 Task: Add an event with the title Second Lunch and Learn: Effective Teamwork Strategies, date '2023/11/08', time 7:00 AM to 9:00 AMand add a description: Participants will understand the role of nonverbal cues, such as body language, facial expressions, and gestures, in communication. They will learn how to use nonverbal signals effectively to convey their message and understand the nonverbal cues of others.Select event color  Lavender . Add location for the event as: Delhi, India, logged in from the account softage.8@softage.netand send the event invitation to softage.5@softage.net and softage.6@softage.net. Set a reminder for the event Doesn't repeat
Action: Mouse moved to (73, 112)
Screenshot: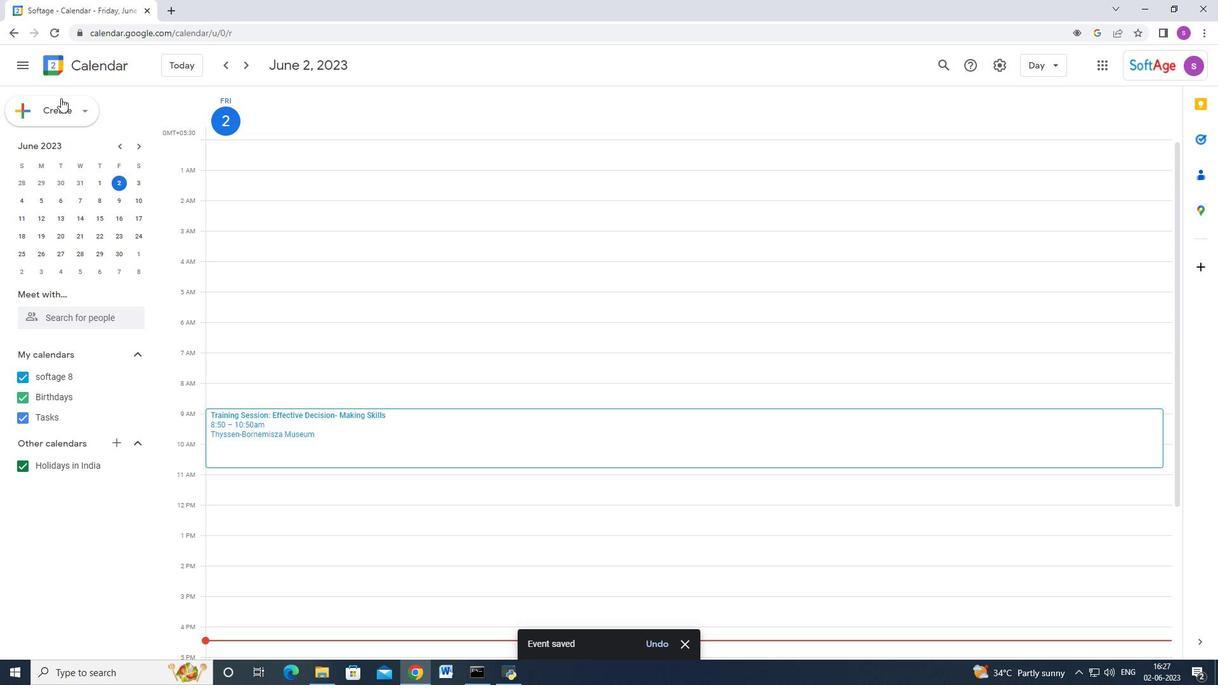 
Action: Mouse pressed left at (73, 112)
Screenshot: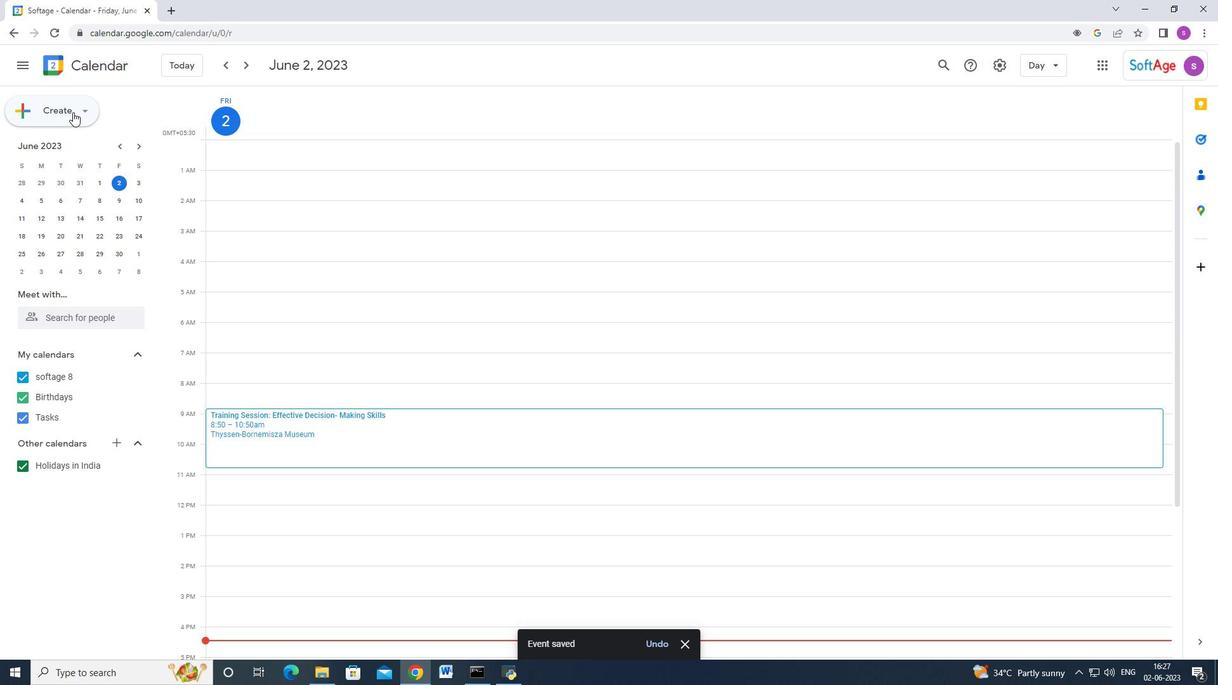 
Action: Mouse moved to (62, 140)
Screenshot: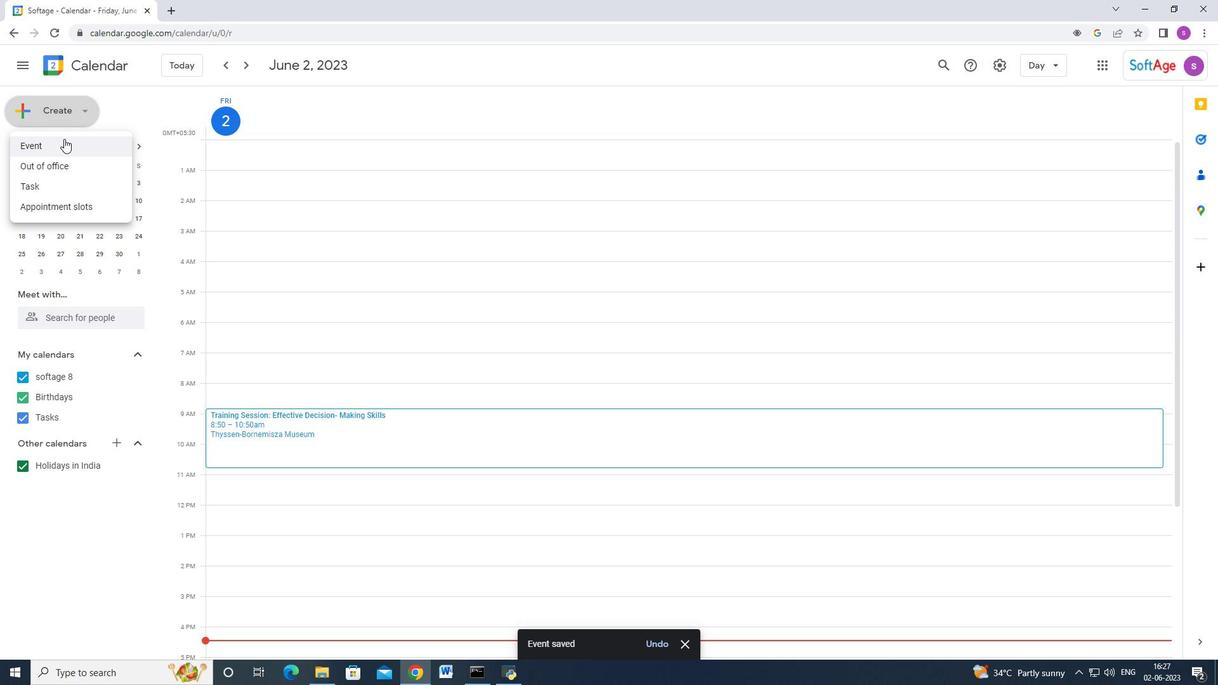 
Action: Mouse pressed left at (62, 140)
Screenshot: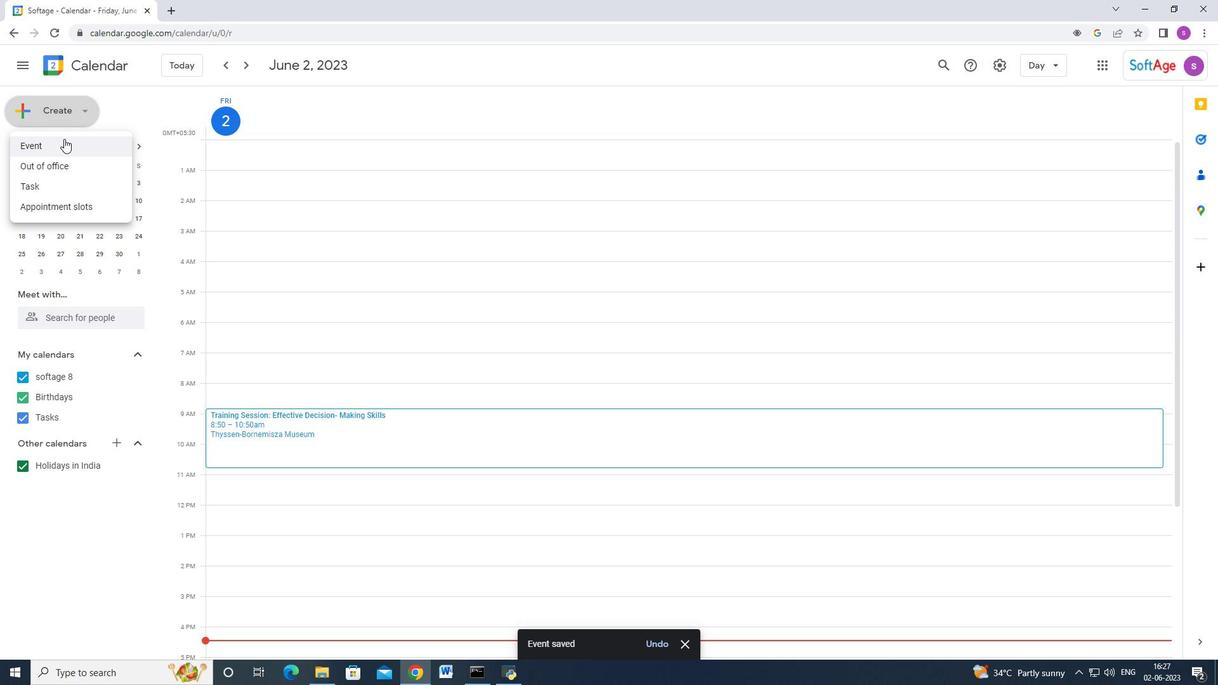 
Action: Mouse moved to (657, 358)
Screenshot: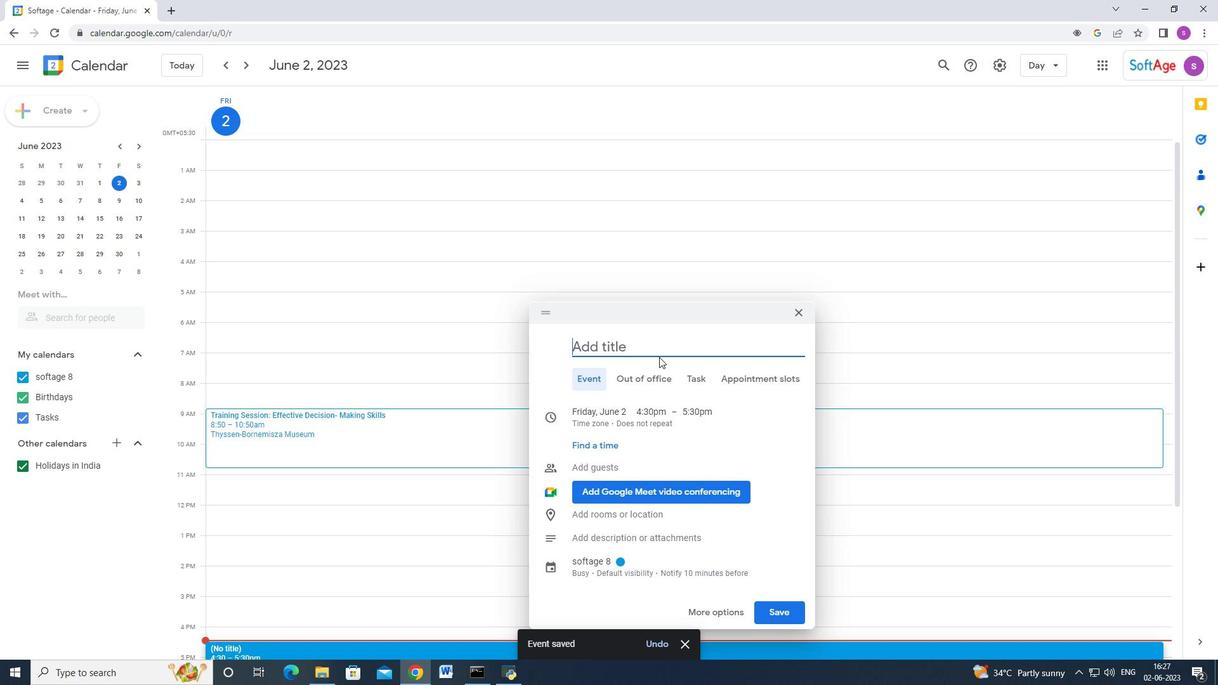 
Action: Key pressed <Key.shift_r>Aw<Key.backspace><Key.backspace><Key.shift_r>Secib<Key.backspace><Key.backspace>ond<Key.space><Key.shift>Lunch<Key.space>and<Key.space><Key.shift>Learn<Key.shift>:<Key.space><Key.shift_r>Effective<Key.space><Key.shift>Teamwork<Key.space><Key.shift_r>Strategies
Screenshot: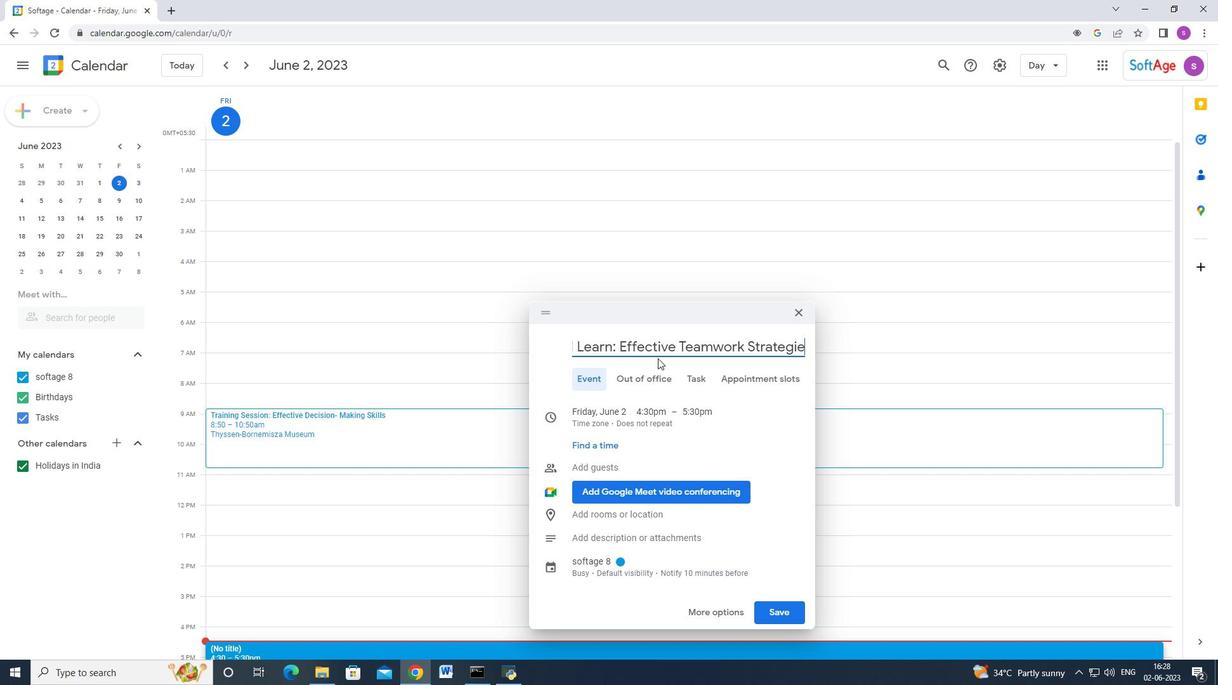 
Action: Mouse moved to (723, 613)
Screenshot: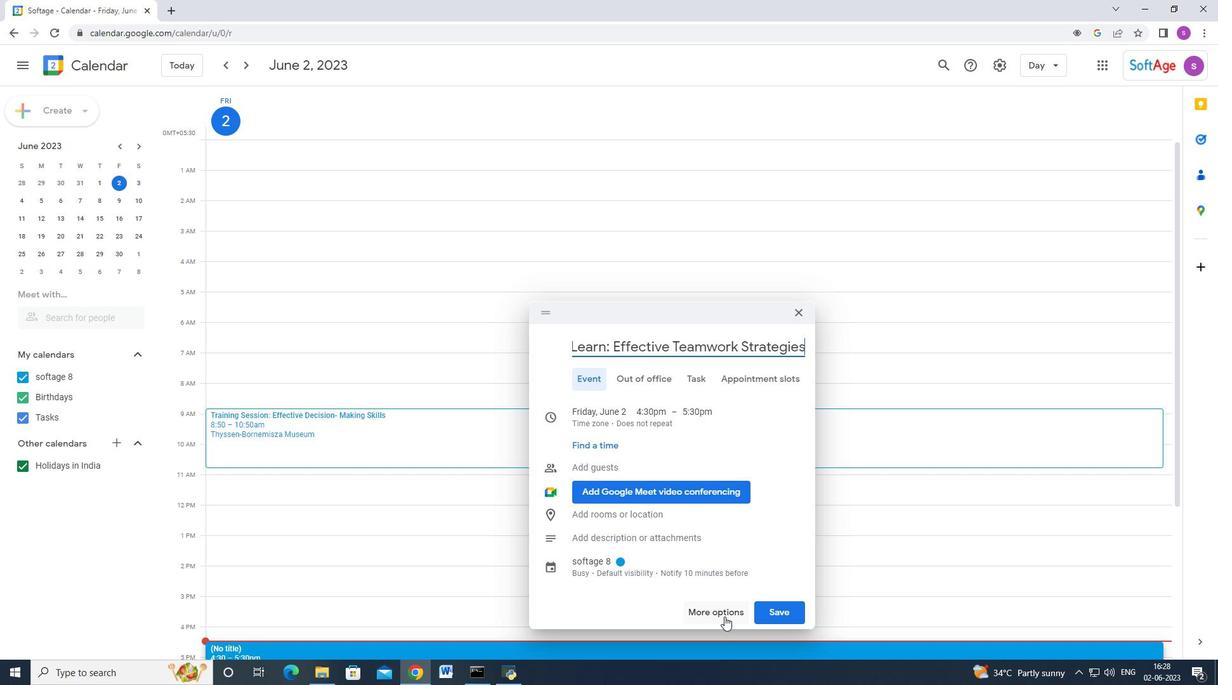 
Action: Mouse pressed left at (723, 613)
Screenshot: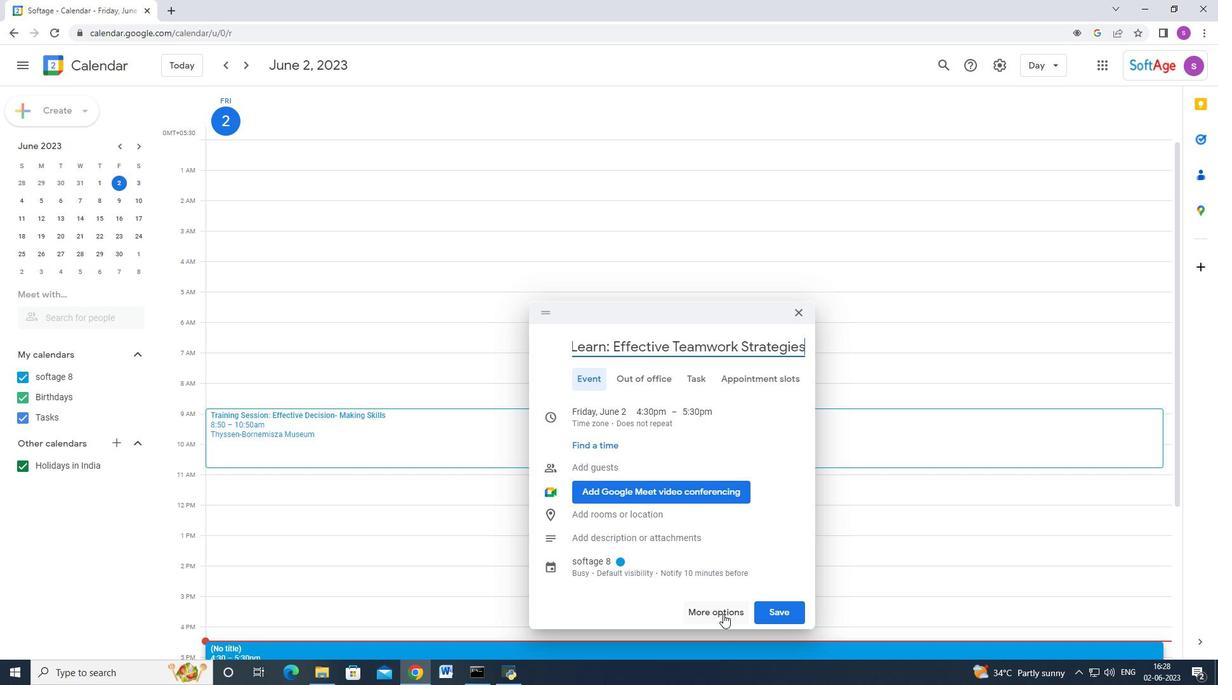 
Action: Mouse moved to (159, 445)
Screenshot: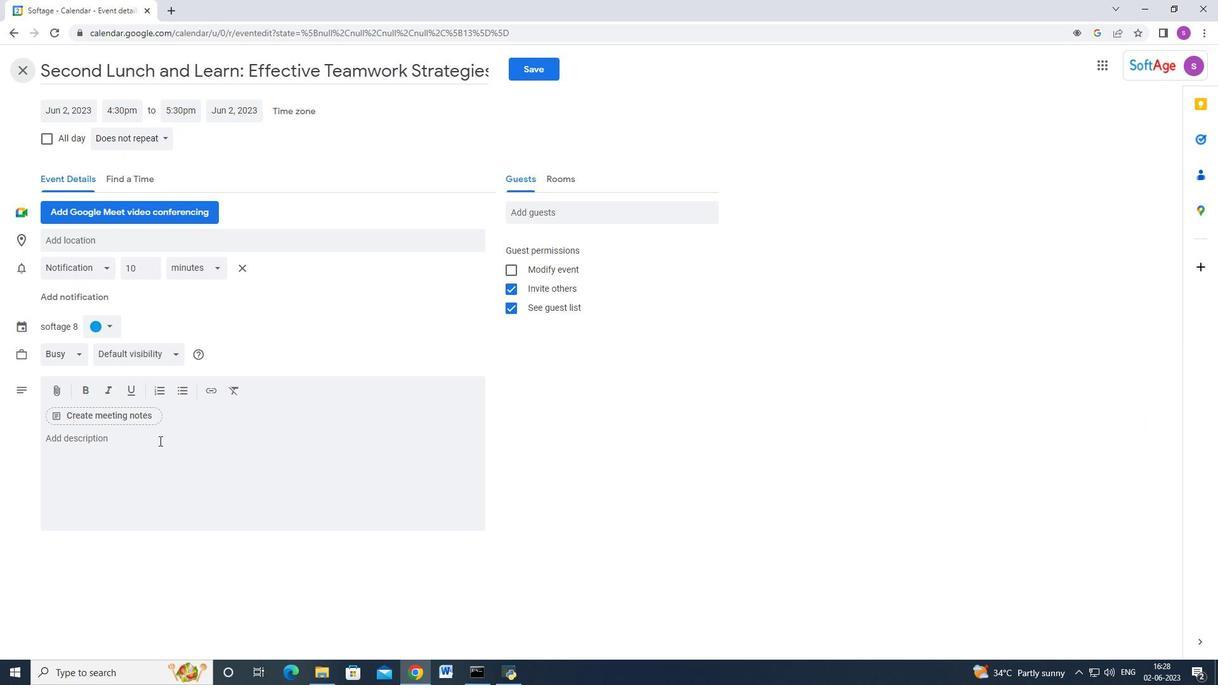 
Action: Mouse pressed left at (159, 445)
Screenshot: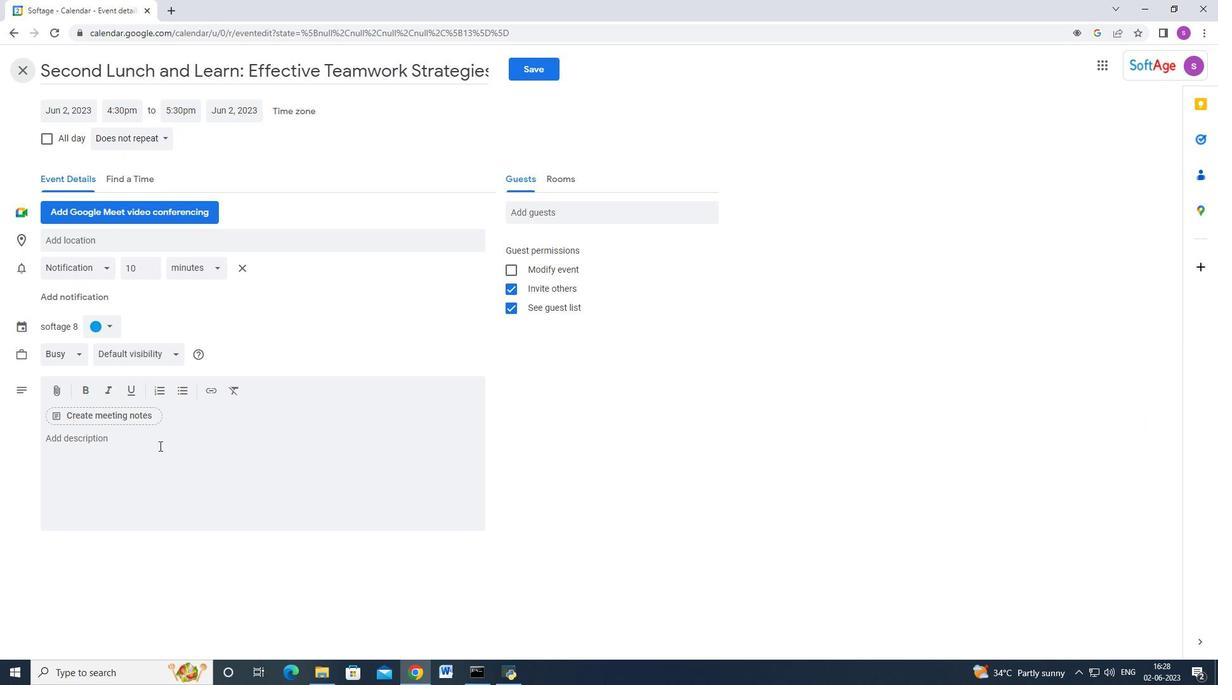 
Action: Mouse moved to (75, 107)
Screenshot: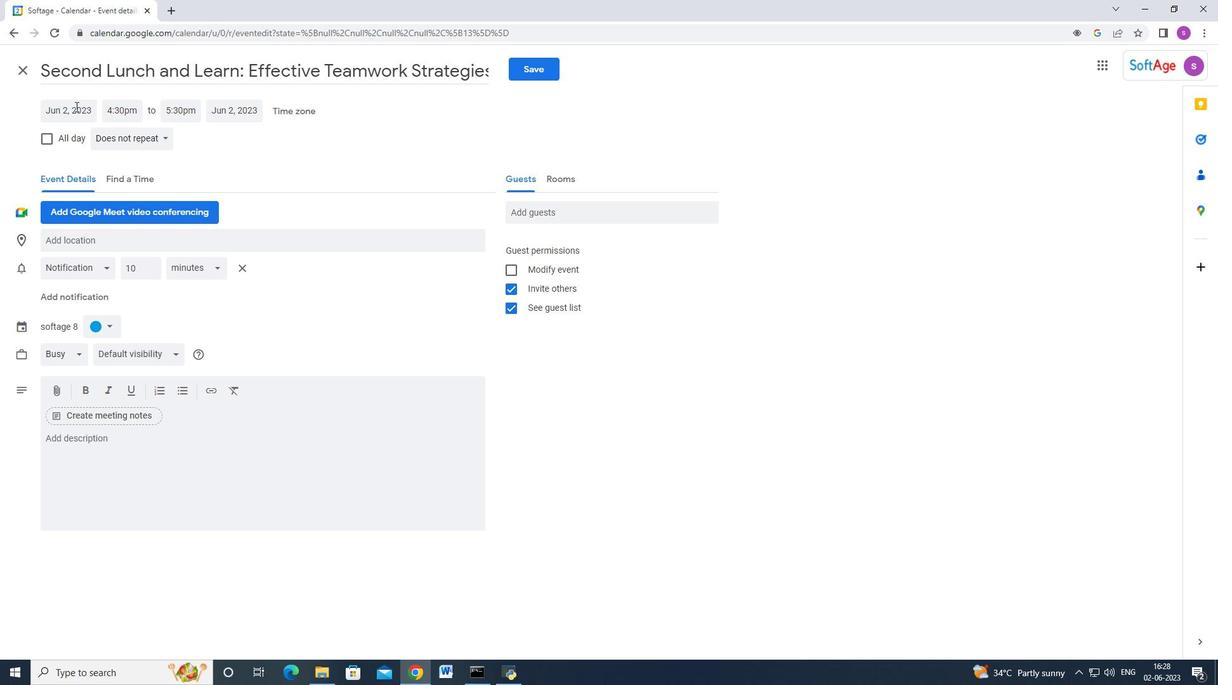 
Action: Mouse pressed left at (75, 107)
Screenshot: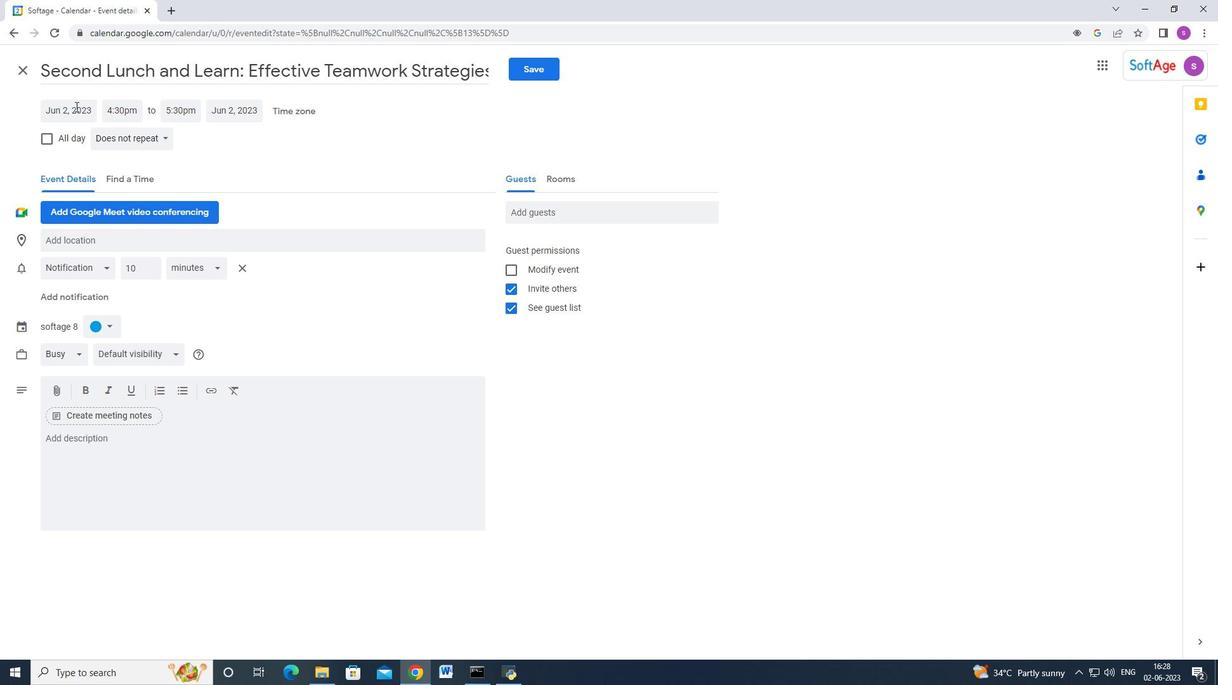 
Action: Mouse moved to (204, 134)
Screenshot: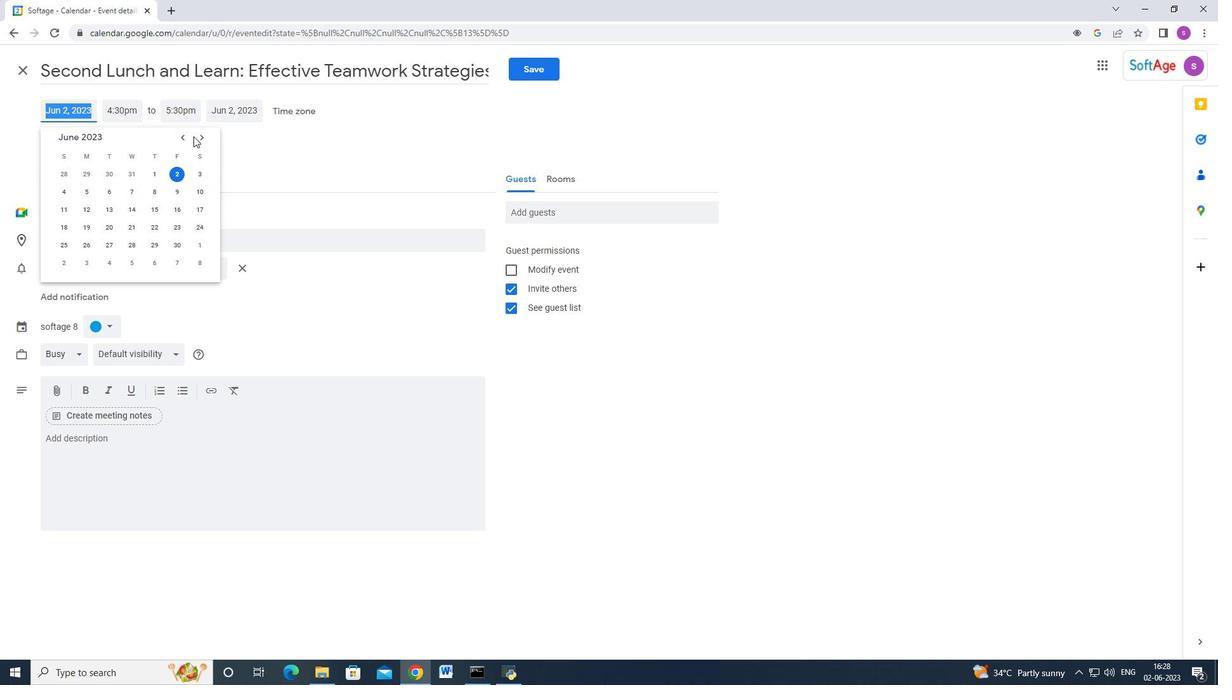 
Action: Mouse pressed left at (204, 134)
Screenshot: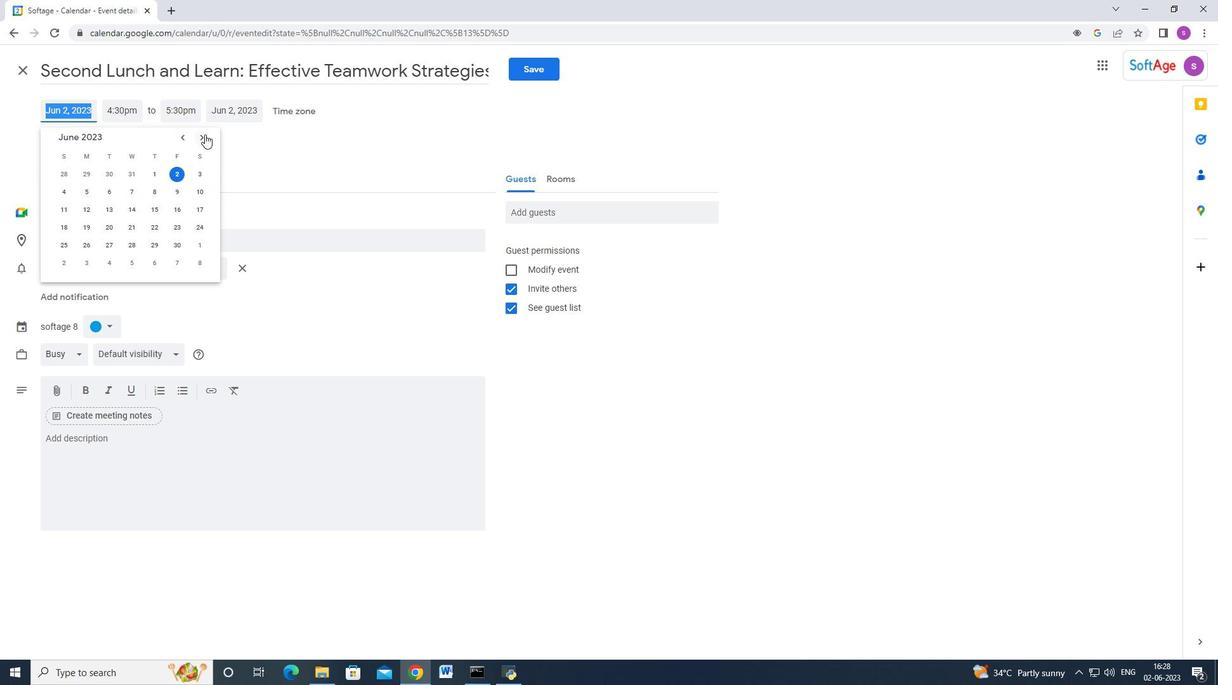 
Action: Mouse pressed left at (204, 134)
Screenshot: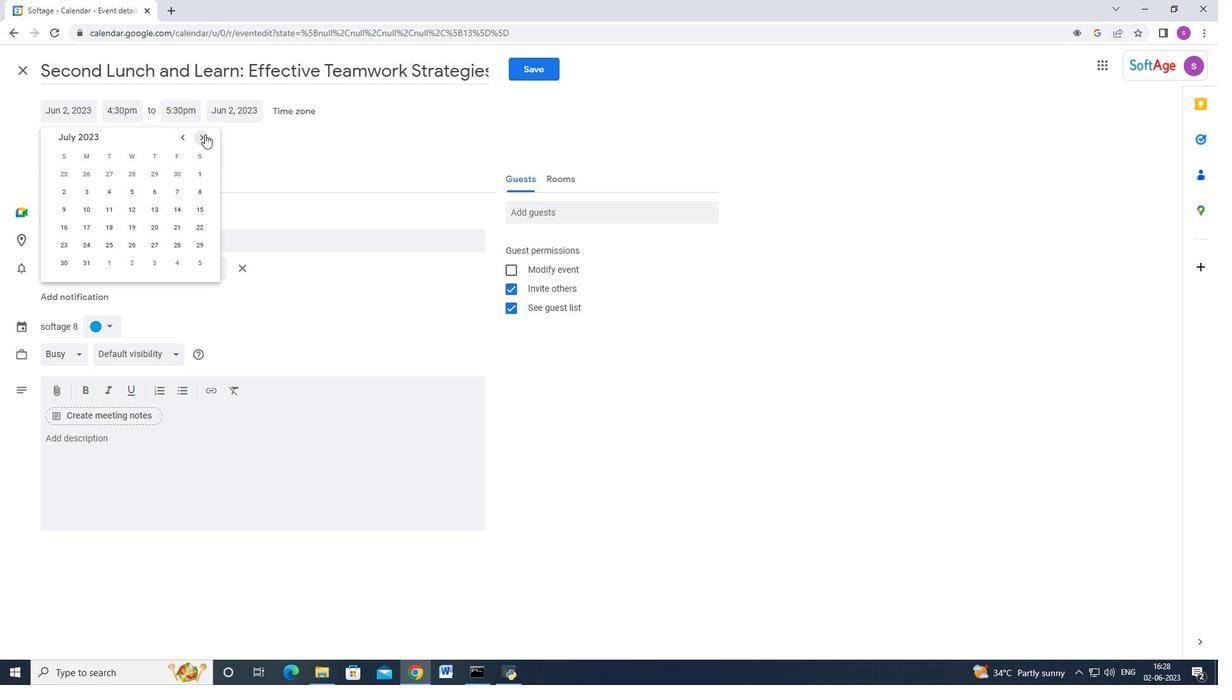 
Action: Mouse pressed left at (204, 134)
Screenshot: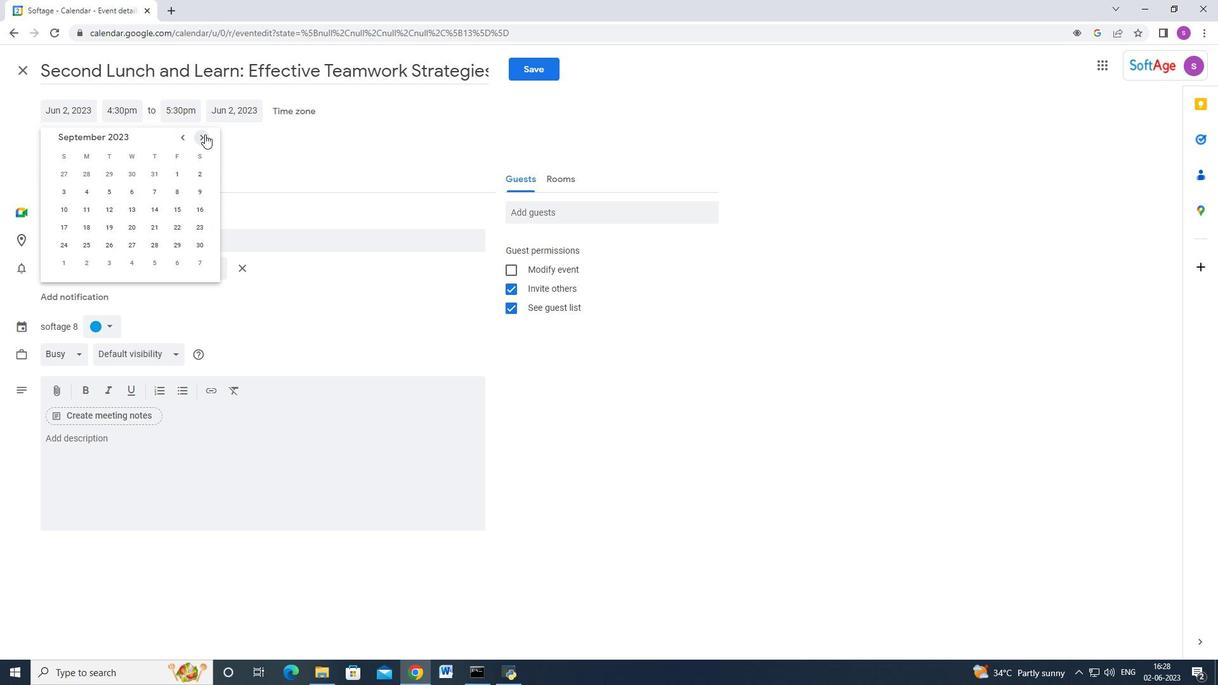 
Action: Mouse pressed left at (204, 134)
Screenshot: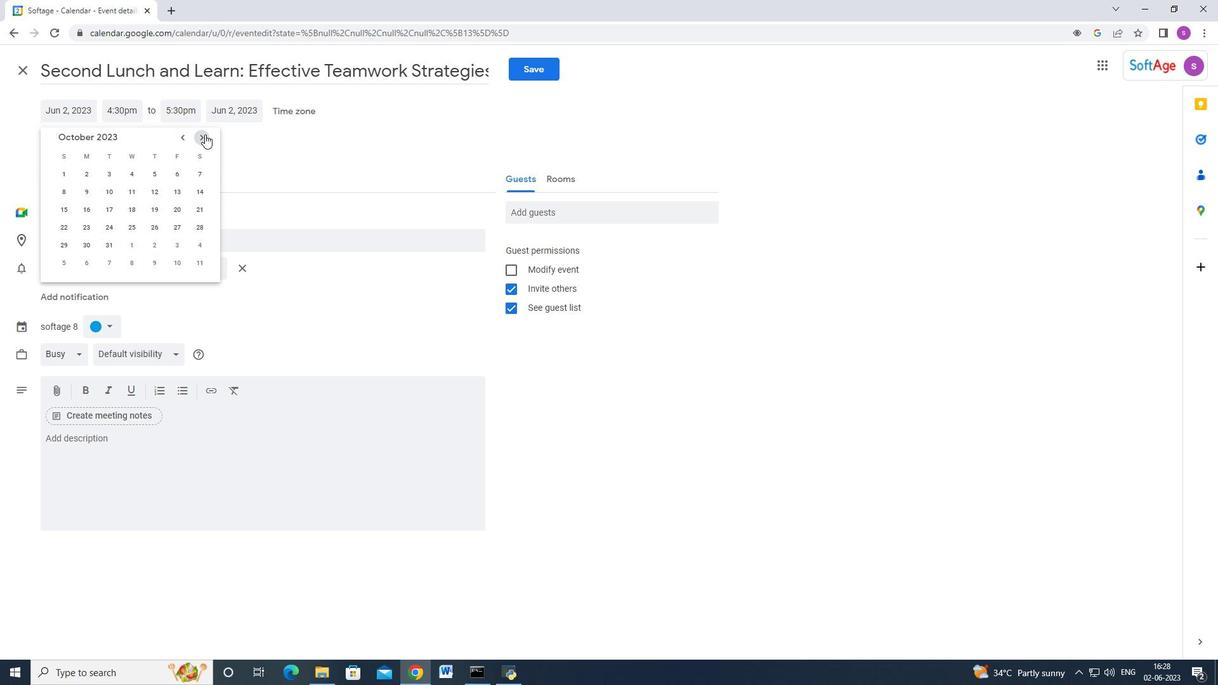 
Action: Mouse moved to (204, 134)
Screenshot: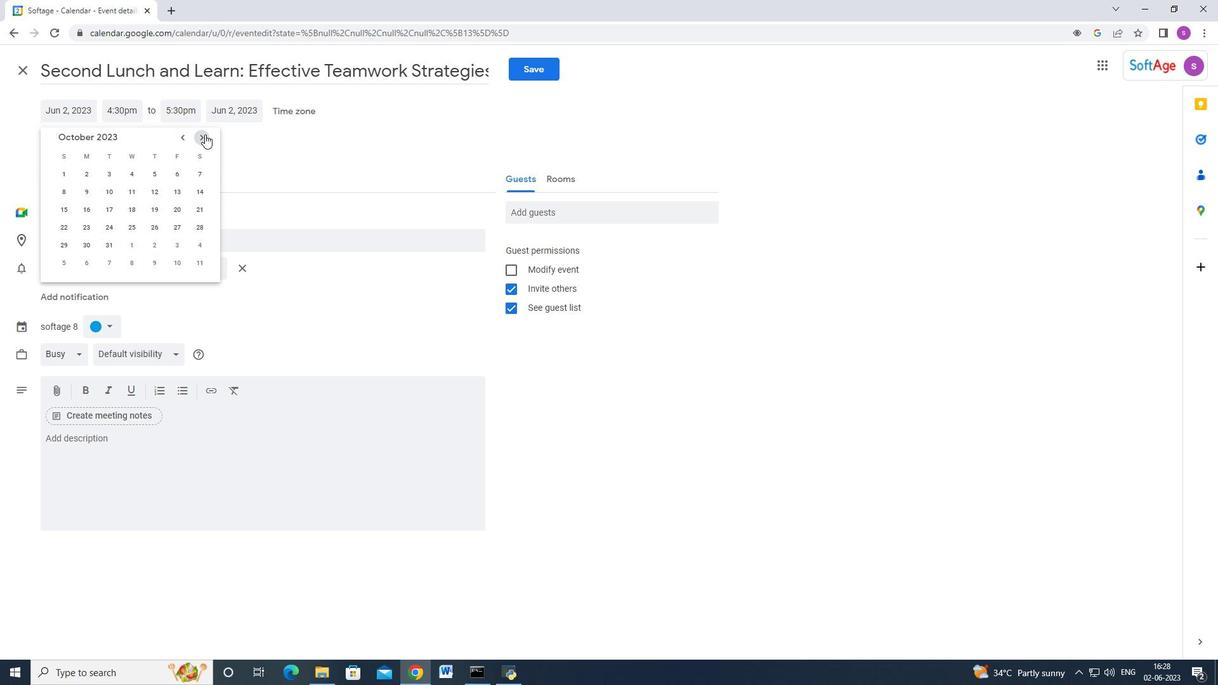 
Action: Mouse pressed left at (204, 134)
Screenshot: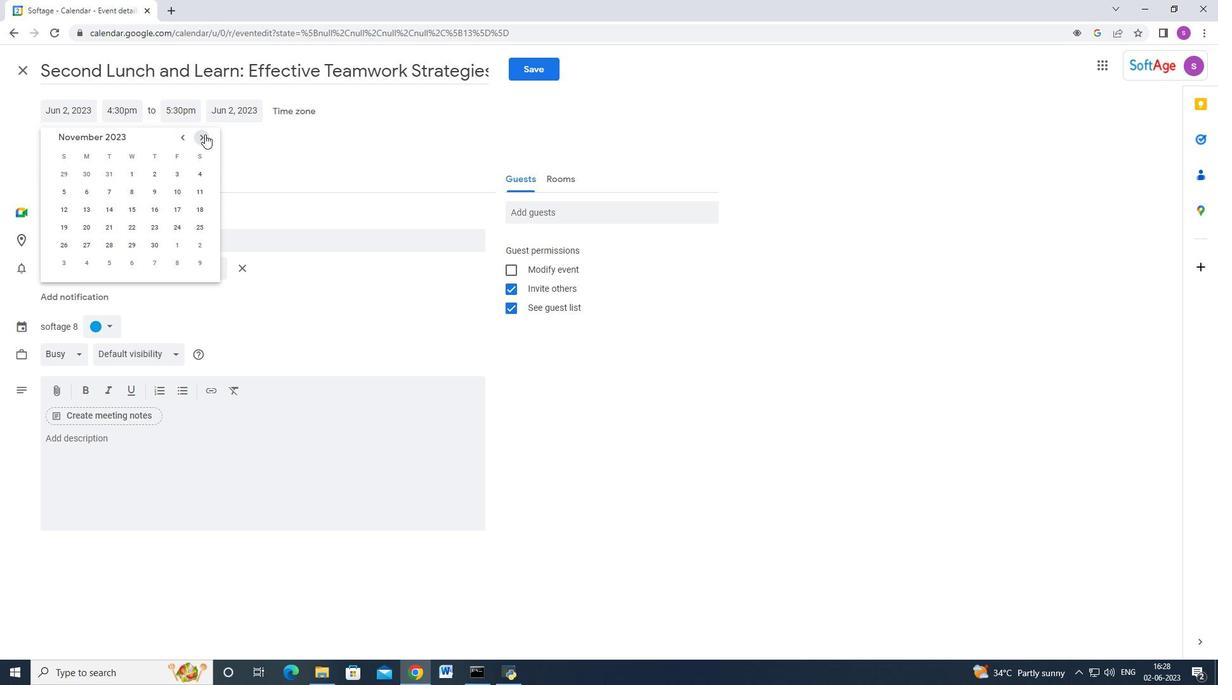 
Action: Mouse moved to (186, 135)
Screenshot: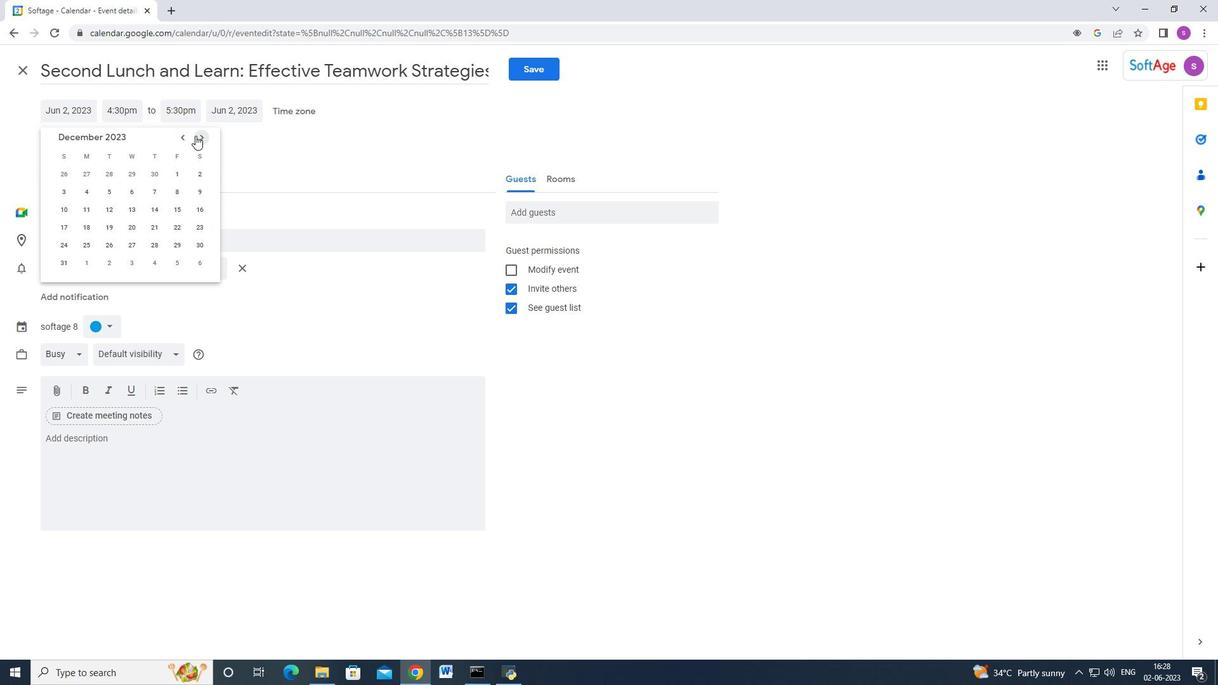 
Action: Mouse pressed left at (186, 135)
Screenshot: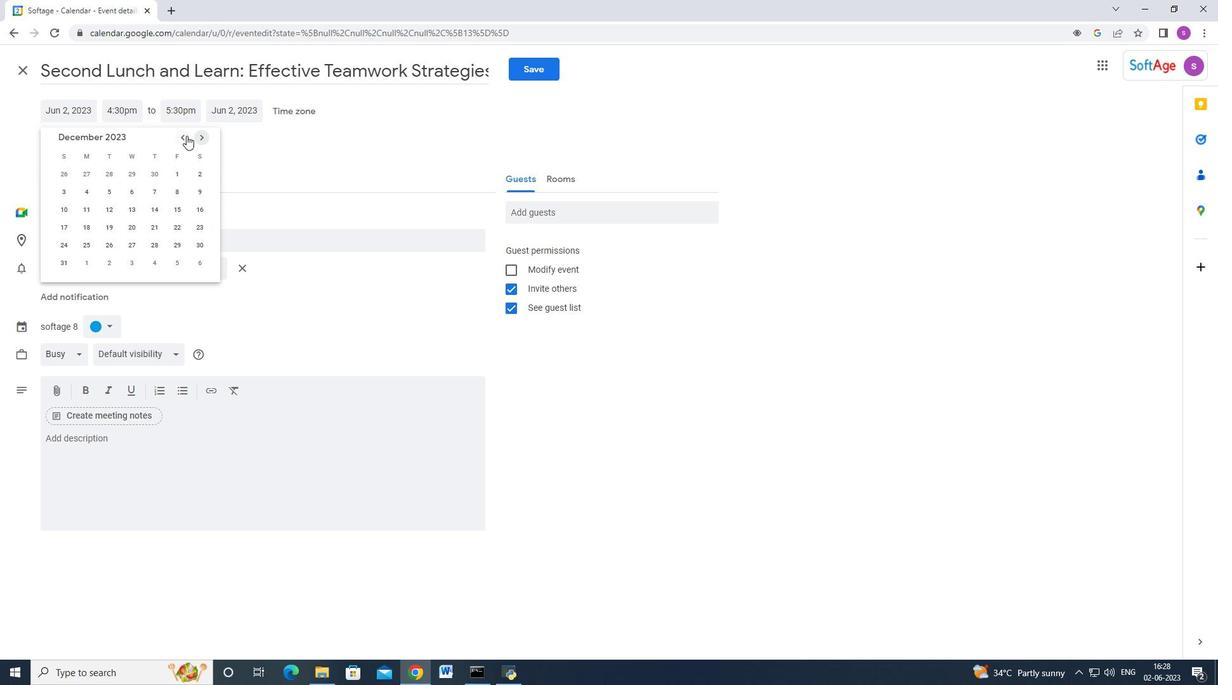 
Action: Mouse moved to (134, 188)
Screenshot: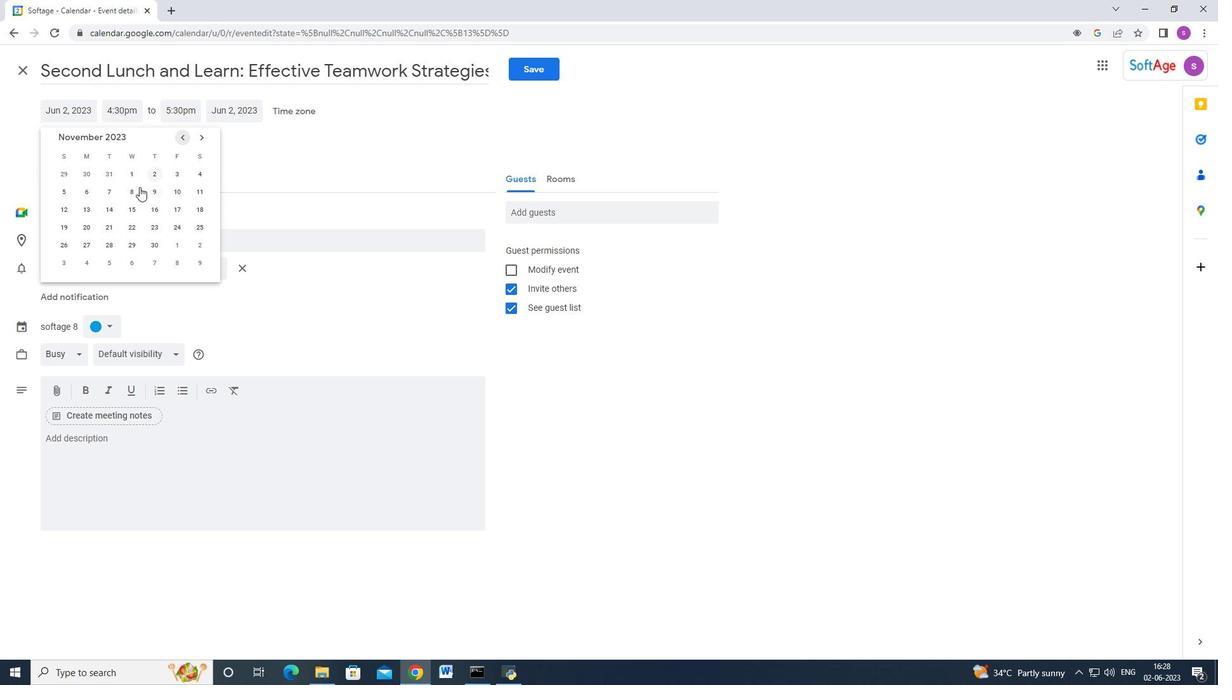 
Action: Mouse pressed left at (134, 188)
Screenshot: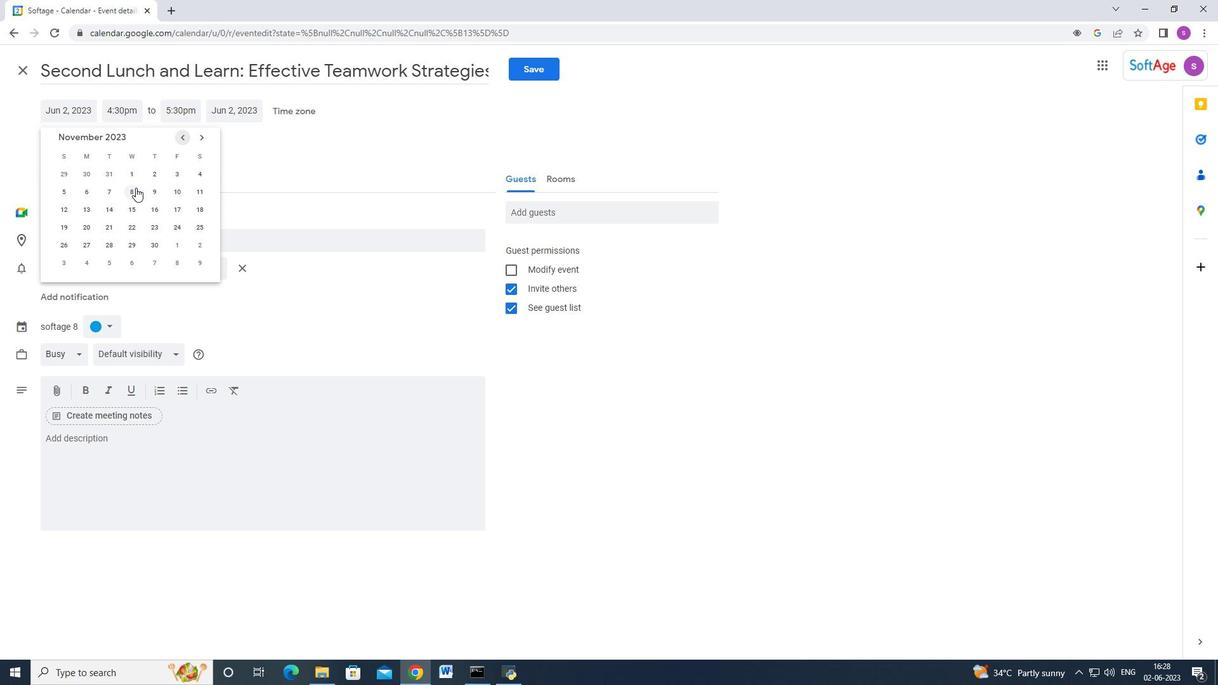 
Action: Mouse moved to (136, 112)
Screenshot: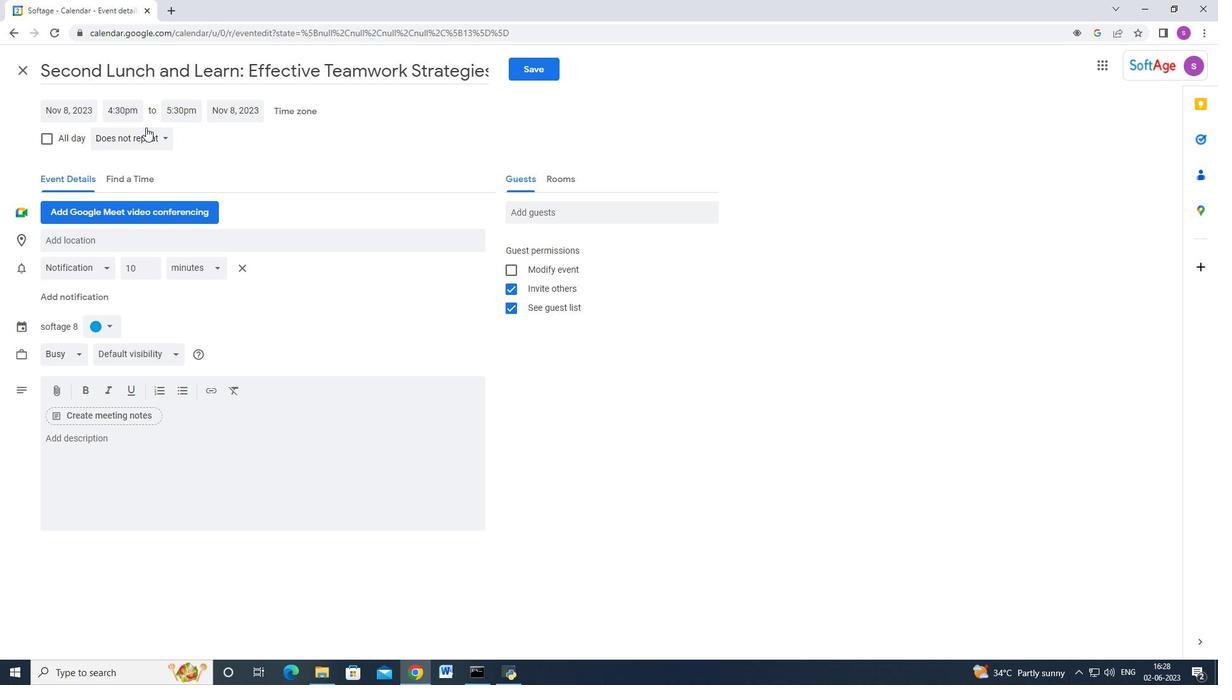 
Action: Mouse pressed left at (136, 112)
Screenshot: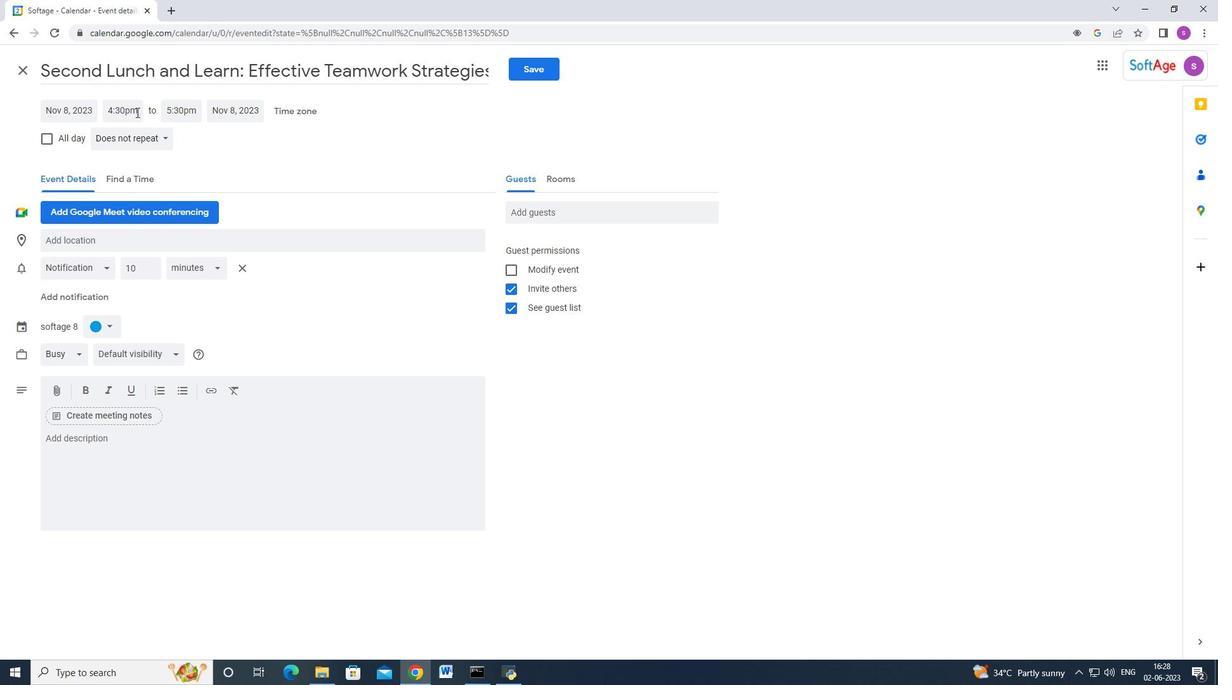 
Action: Key pressed 7<Key.shift>:00an<Key.backspace>m<Key.enter><Key.tab><Key.backspace>9<Key.shift>:00am<Key.enter><Key.tab><Key.tab><Key.tab><Key.tab><Key.tab><Key.tab><Key.tab>
Screenshot: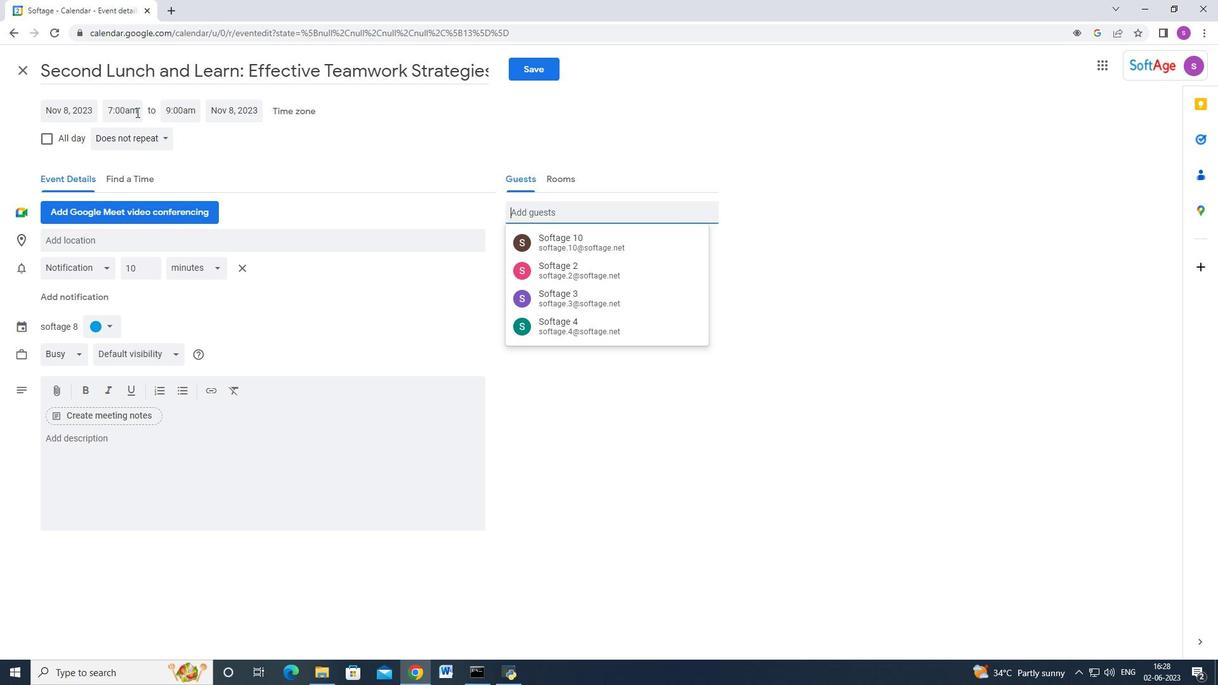 
Action: Mouse moved to (99, 463)
Screenshot: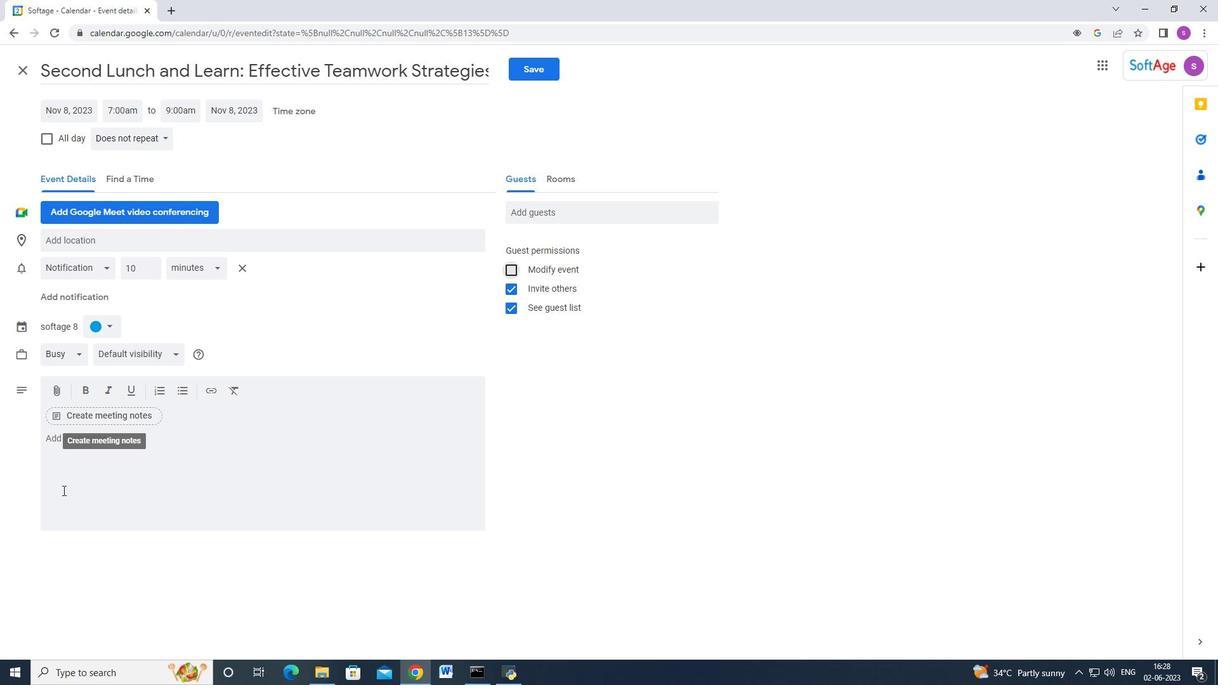 
Action: Mouse pressed left at (99, 463)
Screenshot: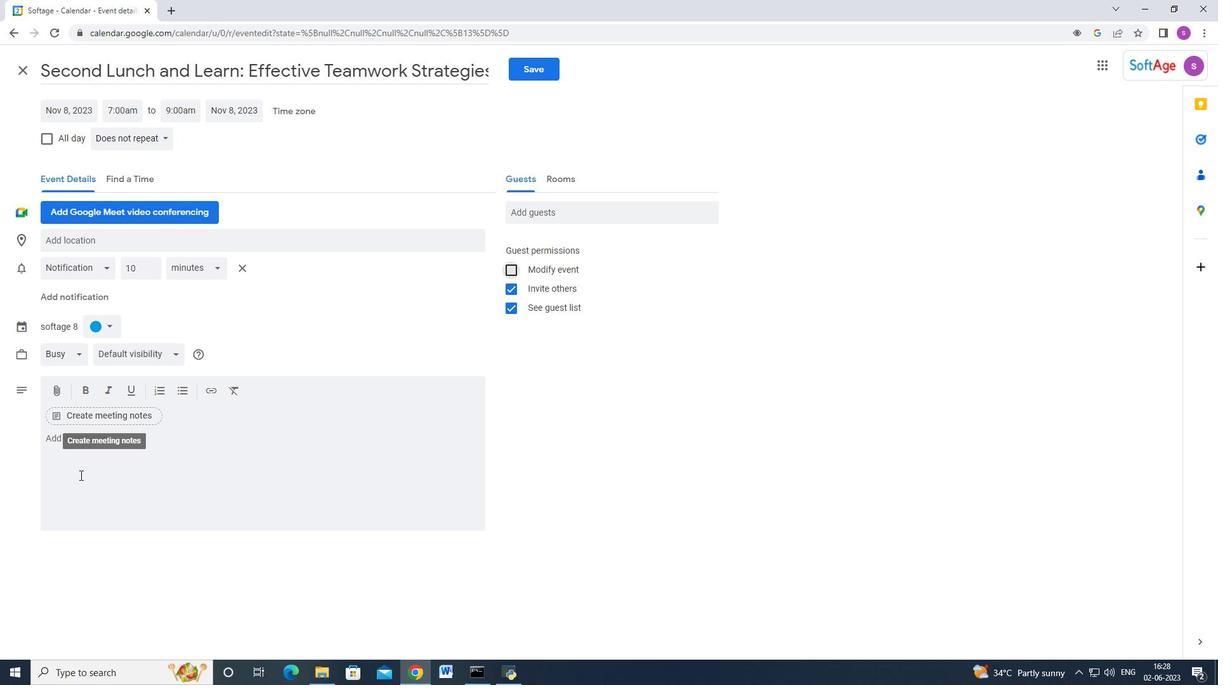 
Action: Key pressed <Key.shift><Key.shift><Key.shift>{ar<Key.backspace><Key.backspace><Key.backspace><Key.shift>Participants<Key.space>will<Key.space>understand<Key.space>the<Key.space>role<Key.space>of<Key.space>non<Key.space>verbal<Key.space>cues,<Key.space>such<Key.space>as<Key.space>body<Key.space>a<Key.backspace>lanu<Key.backspace>guage,<Key.space>facial<Key.space>expressions,<Key.space>and<Key.space>gesu<Key.backspace>tures,<Key.space>in<Key.space>communication.<Key.space><Key.shift><Key.shift>They<Key.space>will<Key.space>learn<Key.space>how<Key.space>to<Key.space>use<Key.space>non<Key.space>verbal<Key.space>cues,<Key.space>such<Key.space>as<Key.space>body<Key.space>langage,f<Key.backspace><Key.space>f<Key.backspace><Key.backspace><Key.backspace><Key.backspace><Key.backspace><Key.backspace>uage,<Key.space><Key.shift>facial<Key.space>expressions,<Key.space>and<Key.space>gesur<Key.backspace><Key.backspace>tures,<Key.space>in<Key.space>communication.<Key.space><Key.shift>They<Key.space>wukk<Key.backspace><Key.backspace><Key.backspace><Key.backspace>will<Key.space>learn<Key.space>how<Key.space>to<Key.space>t<Key.backspace>use<Key.space>nor<Key.backspace>n<Key.space>verbal<Key.space><Key.backspace><Key.backspace><Key.backspace><Key.backspace><Key.backspace><Key.backspace><Key.backspace><Key.backspace>verbal<Key.space>cu<Key.backspace><Key.backspace>signals<Key.space>effectively<Key.space>to<Key.space>convey<Key.space>their<Key.space>messs<Key.backspace>age<Key.space>and<Key.space>understan<Key.space>t<Key.backspace><Key.backspace>d<Key.space>the<Key.space>non<Key.space>verbal<Key.space><Key.backspace><Key.backspace><Key.backspace><Key.backspace><Key.backspace><Key.backspace><Key.backspace><Key.backspace>verbal<Key.space>cues<Key.space>of<Key.space>others.
Screenshot: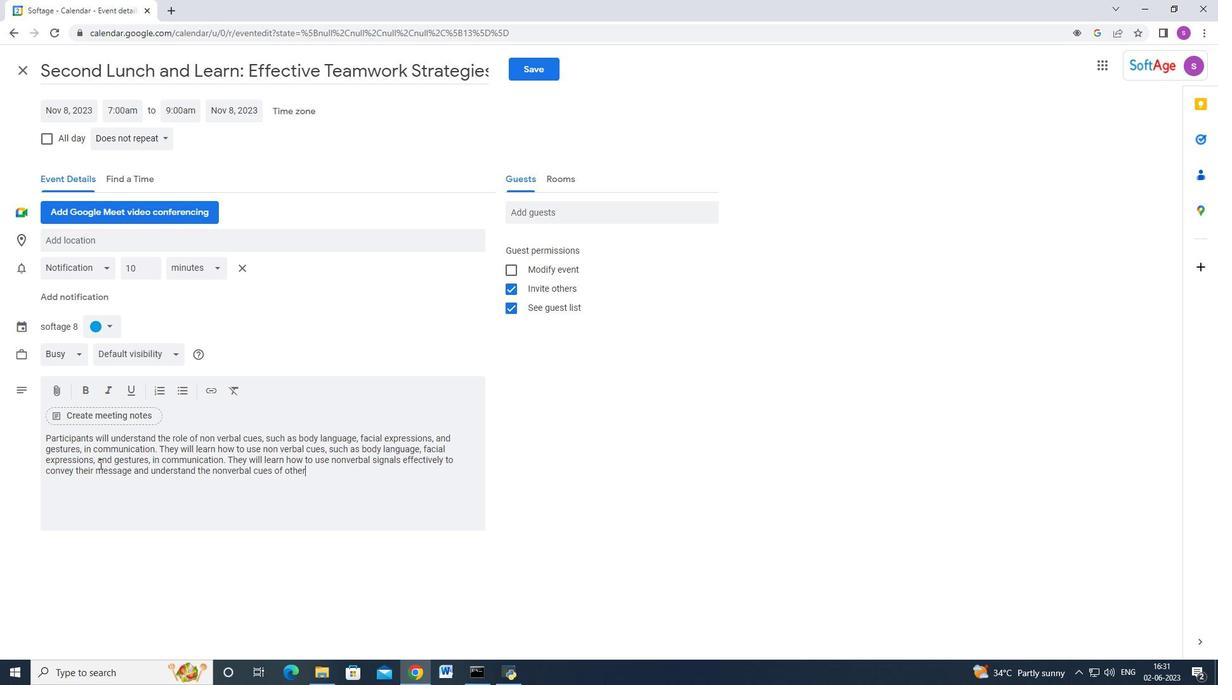 
Action: Mouse moved to (96, 319)
Screenshot: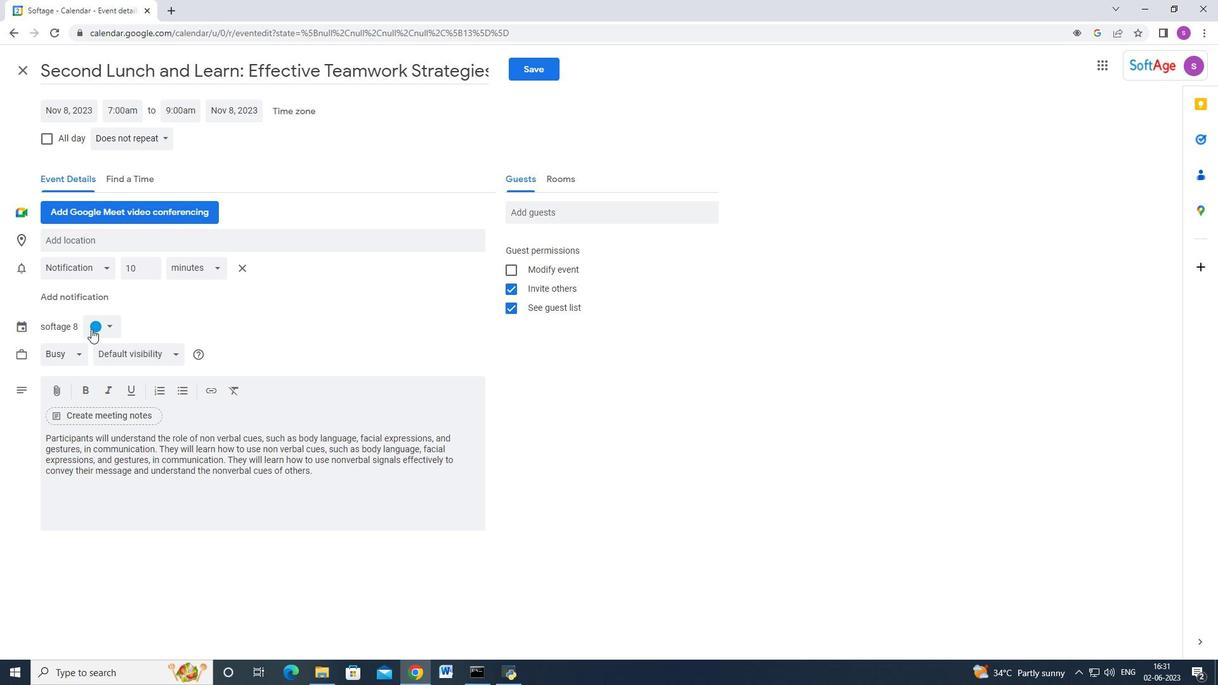 
Action: Mouse pressed left at (96, 319)
Screenshot: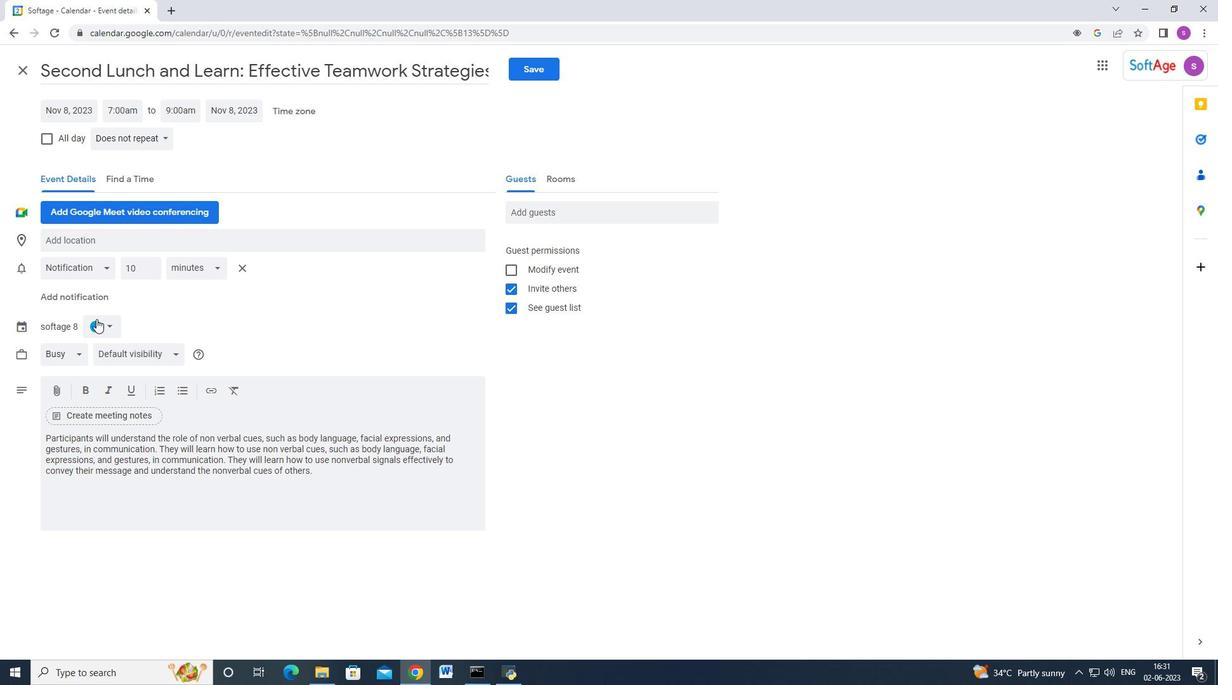 
Action: Mouse moved to (92, 390)
Screenshot: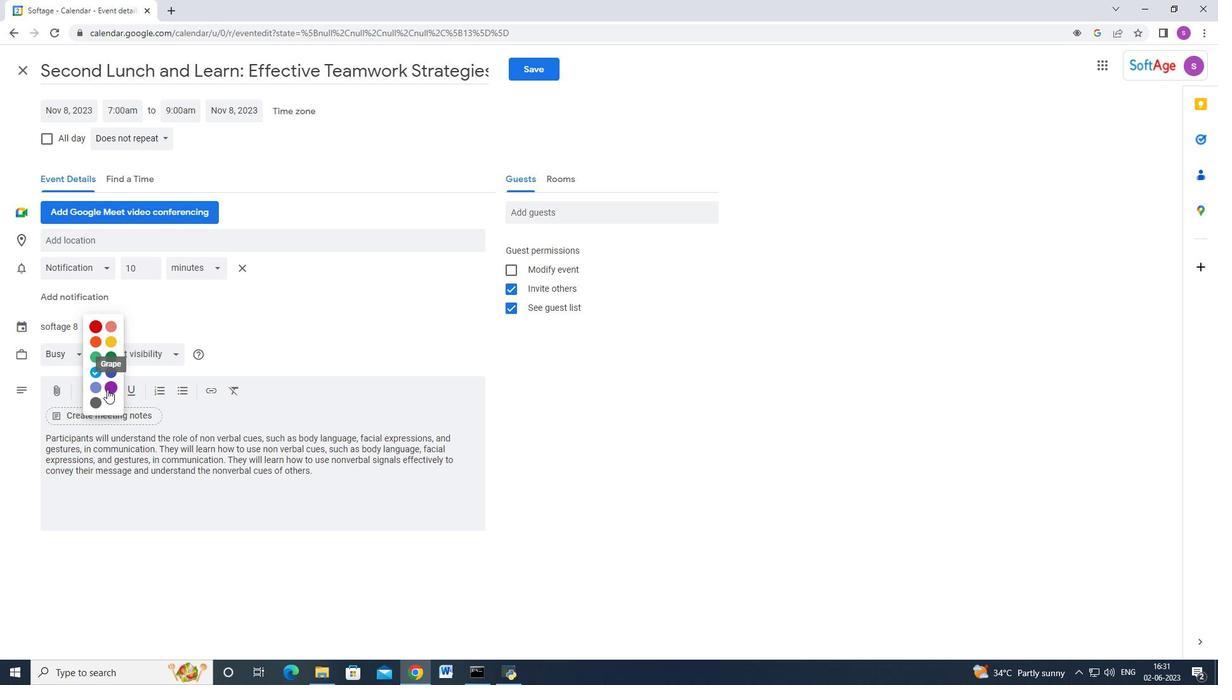 
Action: Mouse pressed left at (92, 390)
Screenshot: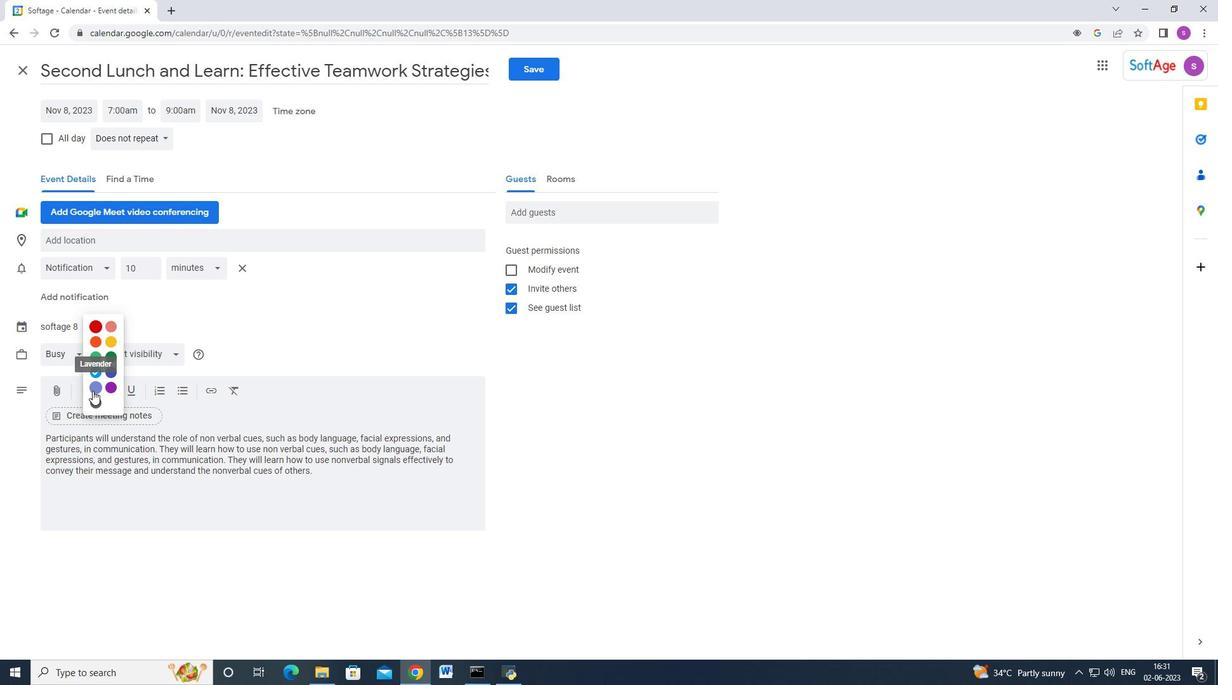 
Action: Mouse moved to (277, 239)
Screenshot: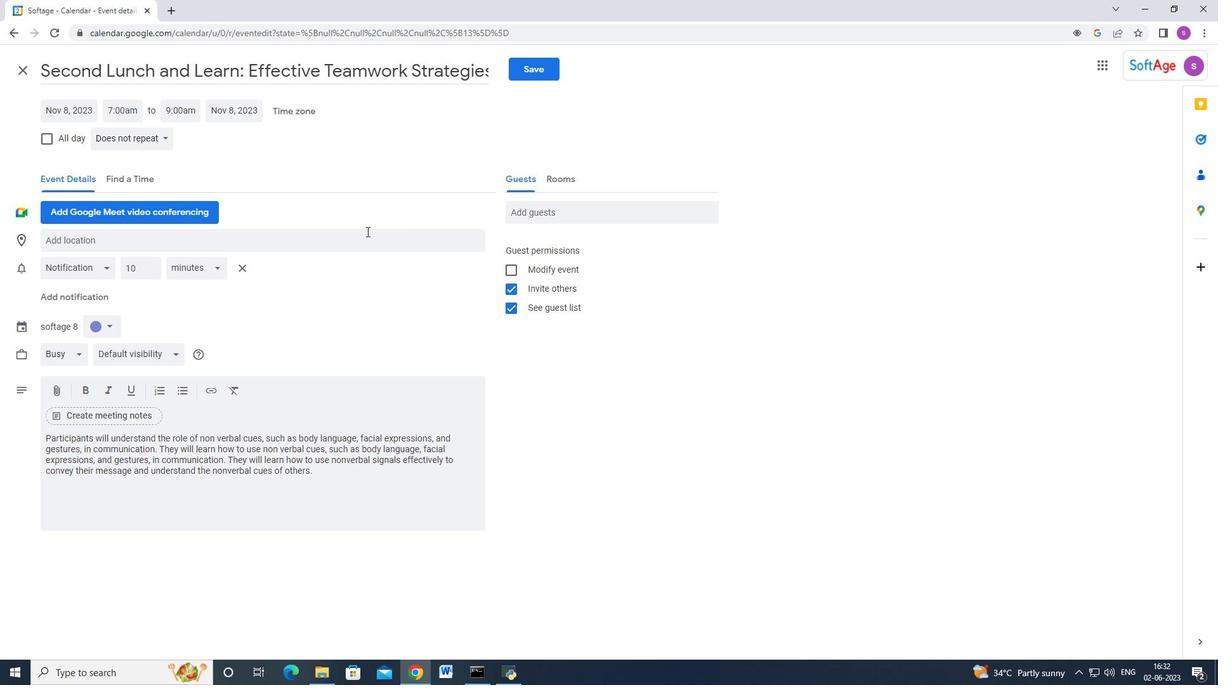 
Action: Mouse pressed left at (277, 239)
Screenshot: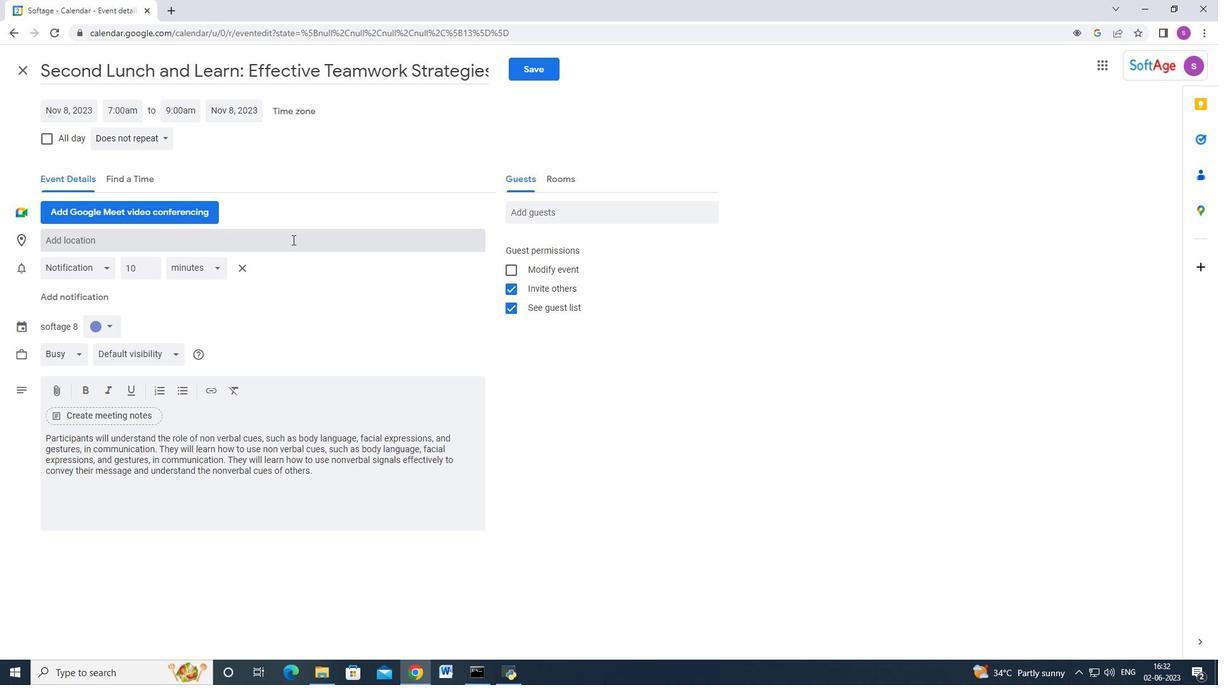 
Action: Key pressed <Key.shift_r>Delhi,<Key.space><Key.shift>India
Screenshot: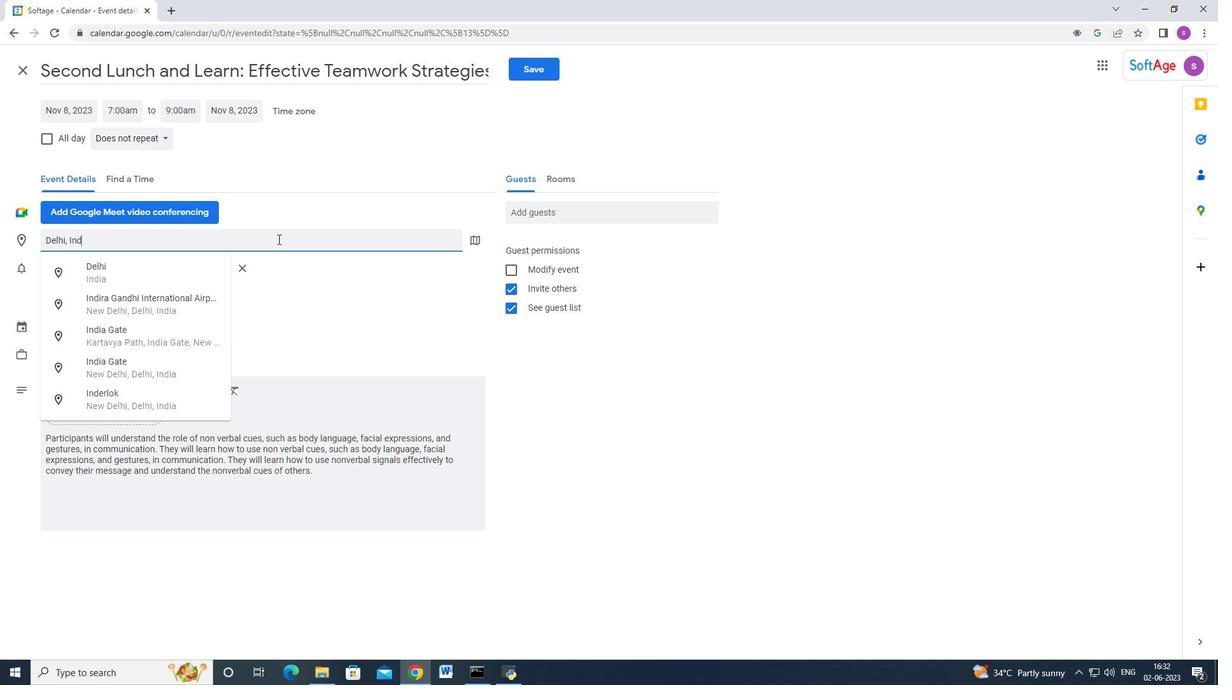 
Action: Mouse moved to (522, 215)
Screenshot: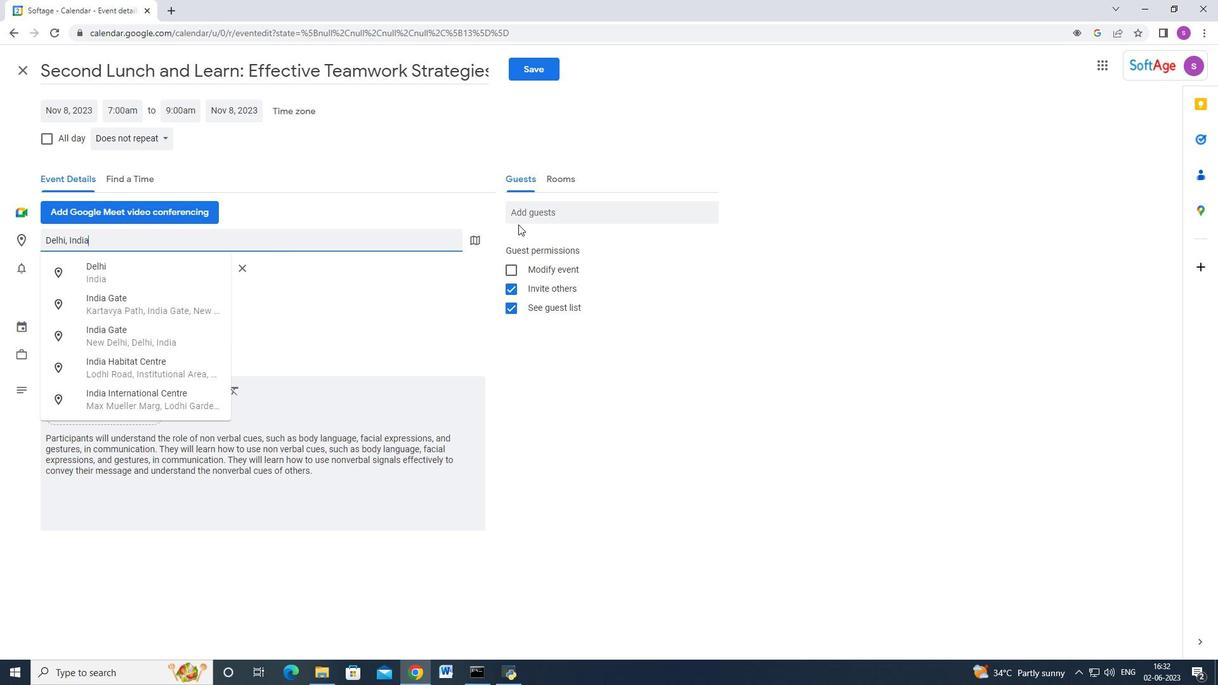 
Action: Mouse pressed left at (522, 215)
Screenshot: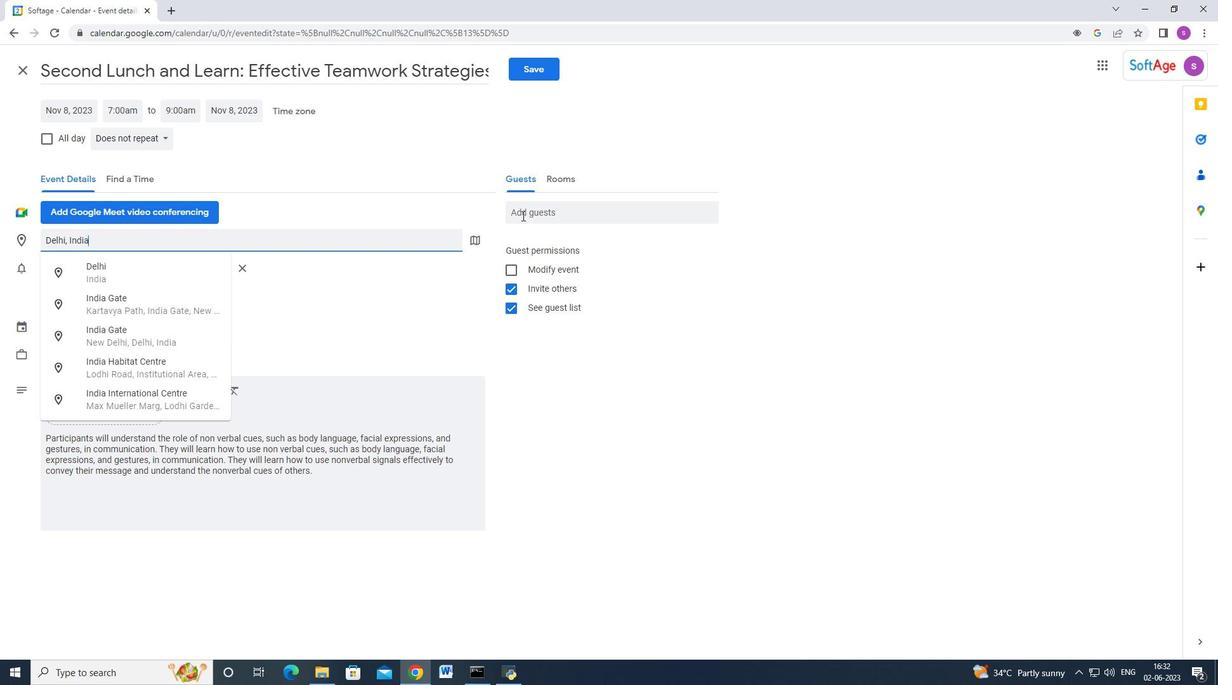 
Action: Key pressed softage.5<Key.shift_r>@softage.net<Key.enter>softage.6<Key.shift>@softage.net<Key.enter>
Screenshot: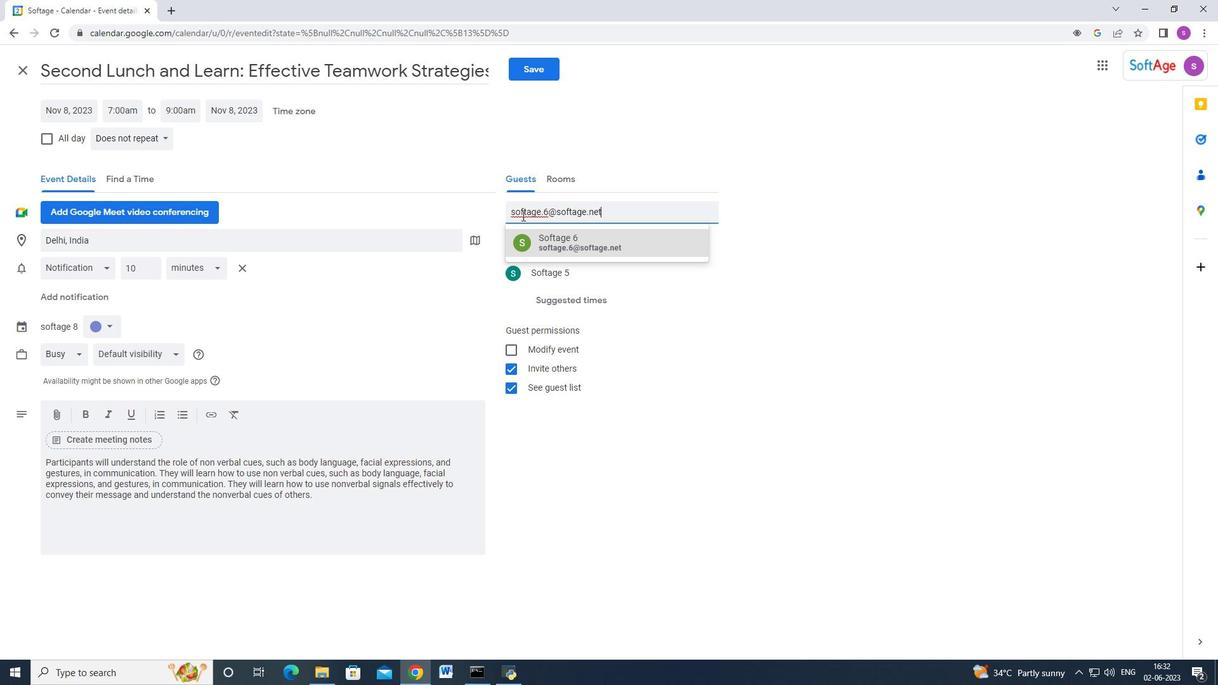 
Action: Mouse moved to (126, 132)
Screenshot: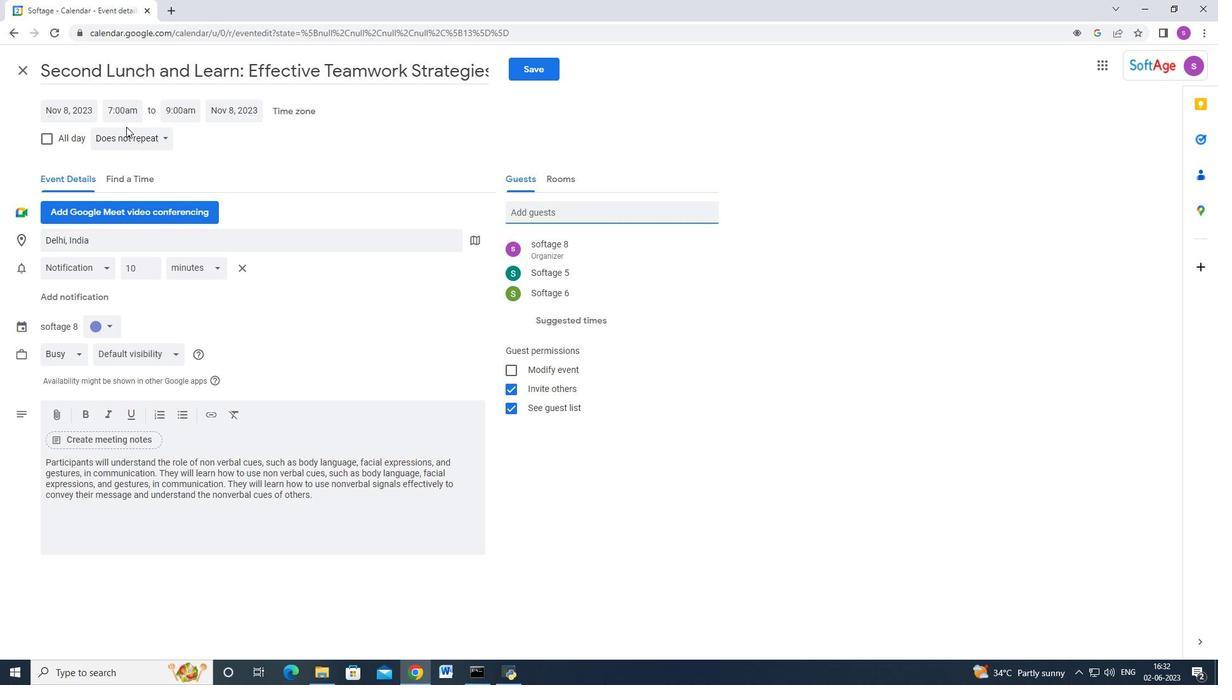 
Action: Mouse pressed left at (126, 132)
Screenshot: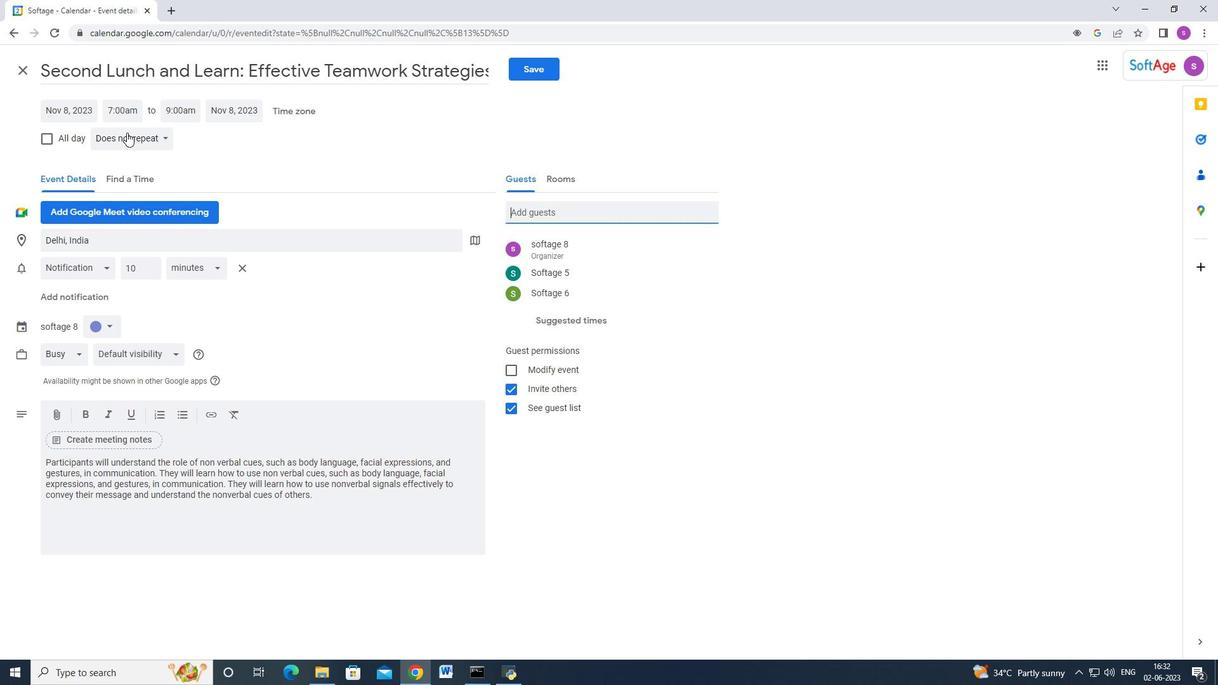
Action: Mouse moved to (148, 139)
Screenshot: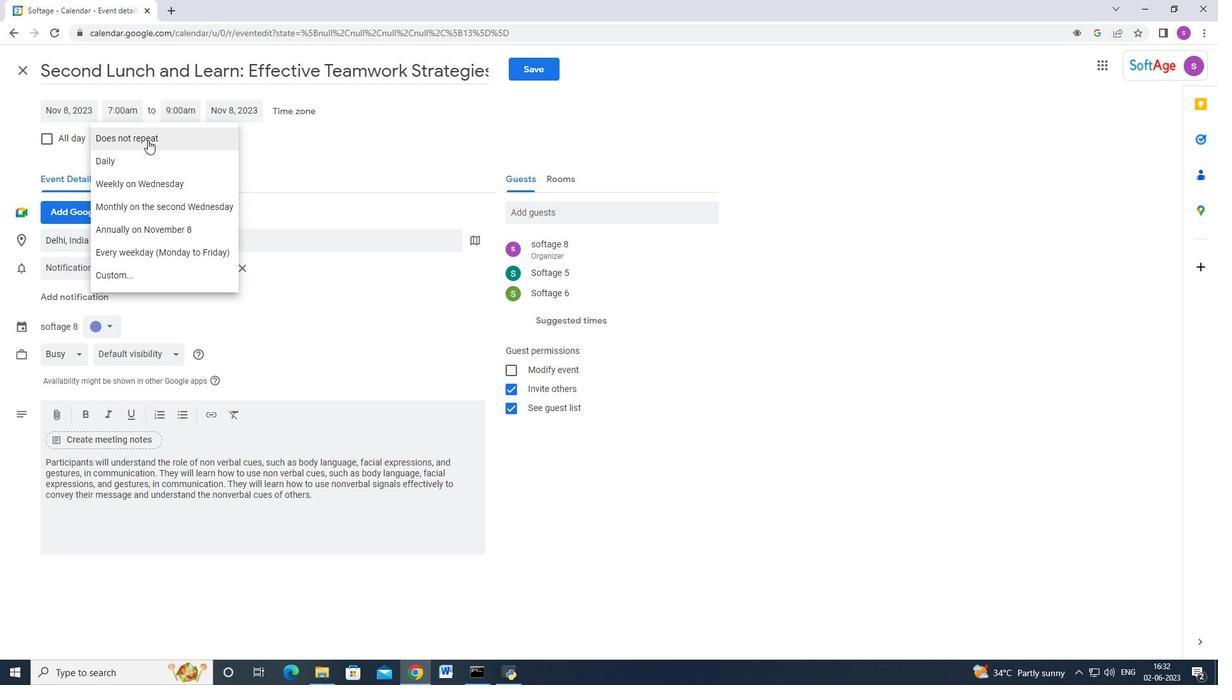 
Action: Mouse pressed left at (148, 139)
Screenshot: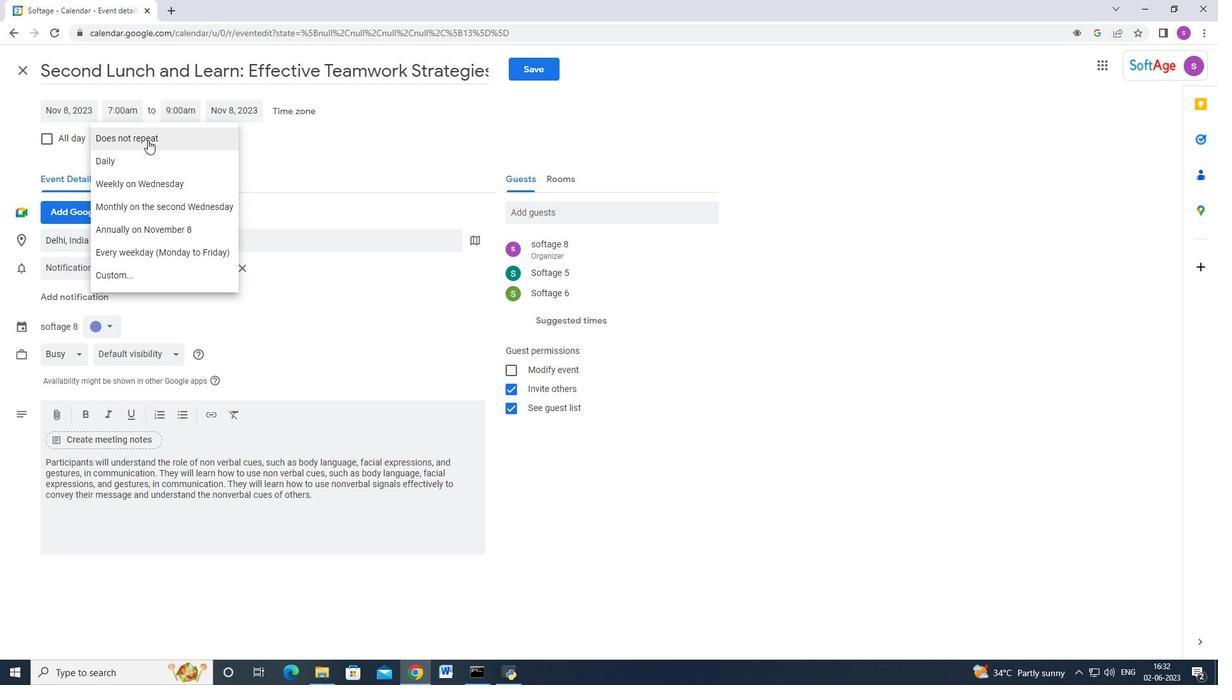 
Action: Mouse moved to (550, 69)
Screenshot: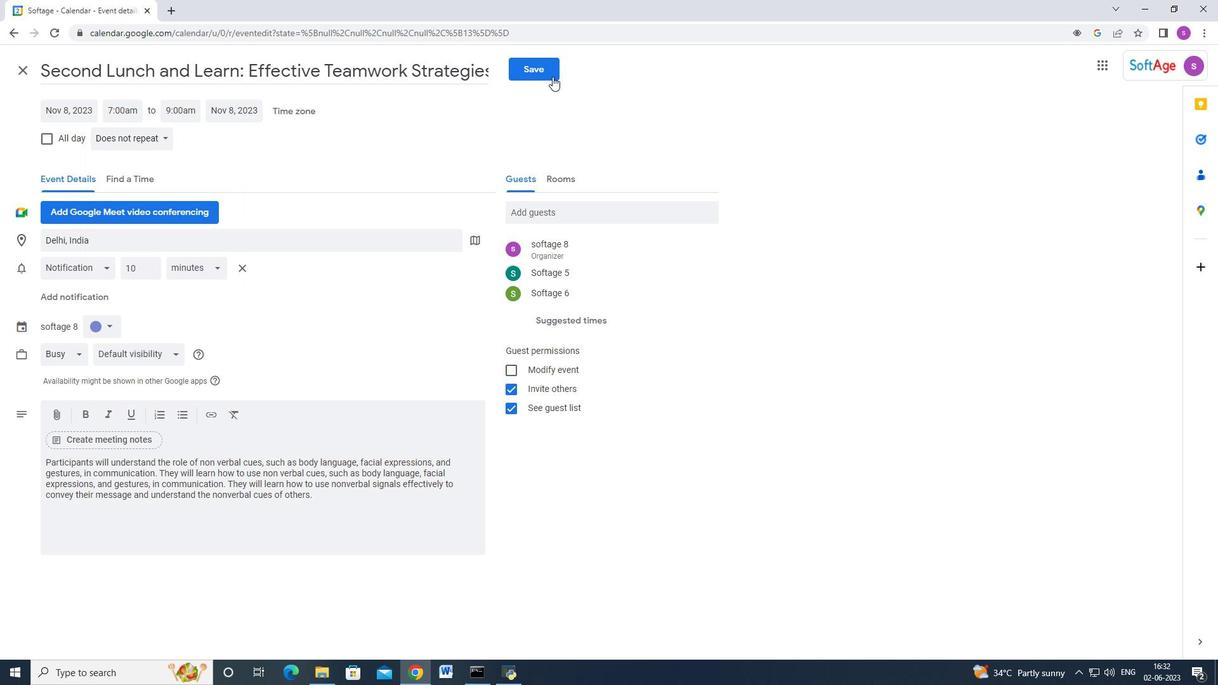 
Action: Mouse pressed left at (550, 69)
Screenshot: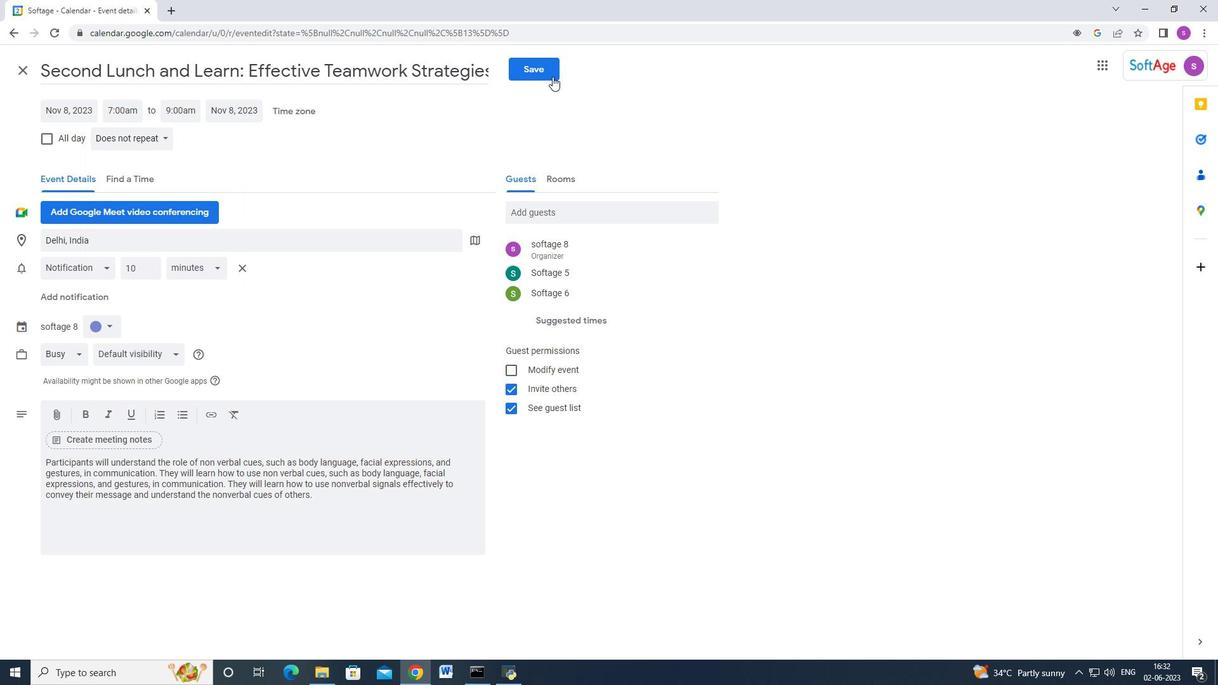 
Action: Mouse moved to (699, 387)
Screenshot: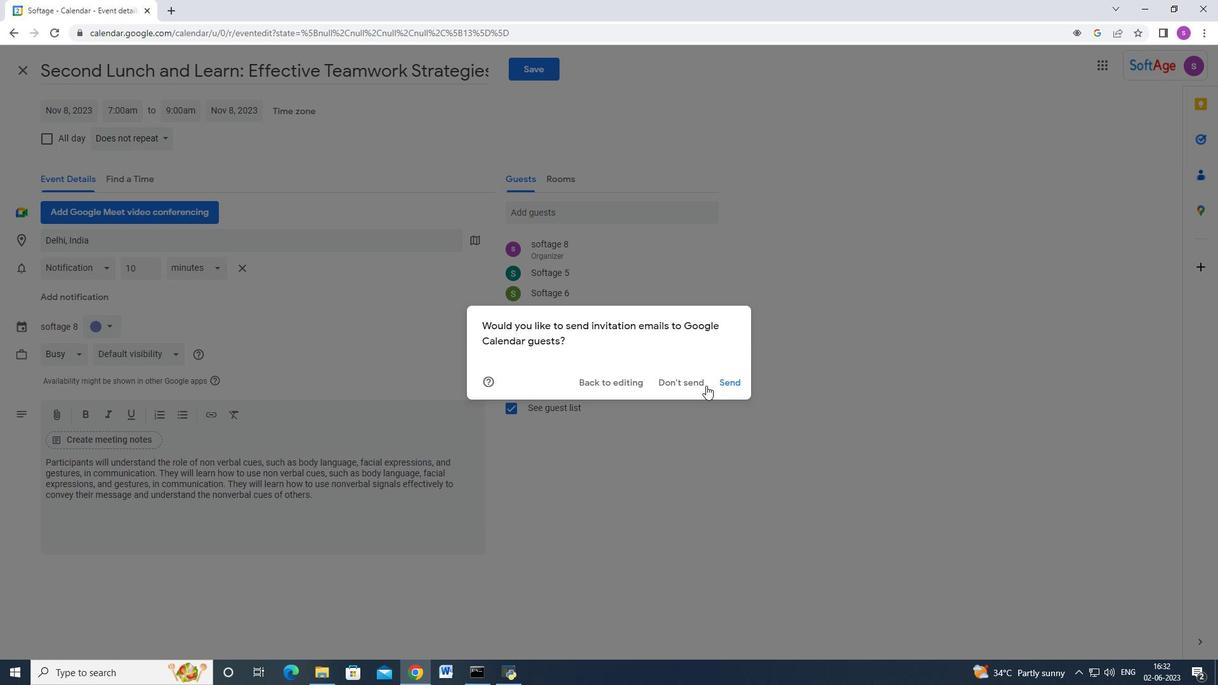 
